 Task: Explore Airbnb accommodation in Tandalti, Sudan from 12th  December, 2023 to 15th December, 2023 for 3 adults.2 bedrooms having 3 beds and 1 bathroom. Property type can be flat. Look for 3 properties as per requirement.
Action: Mouse moved to (284, 130)
Screenshot: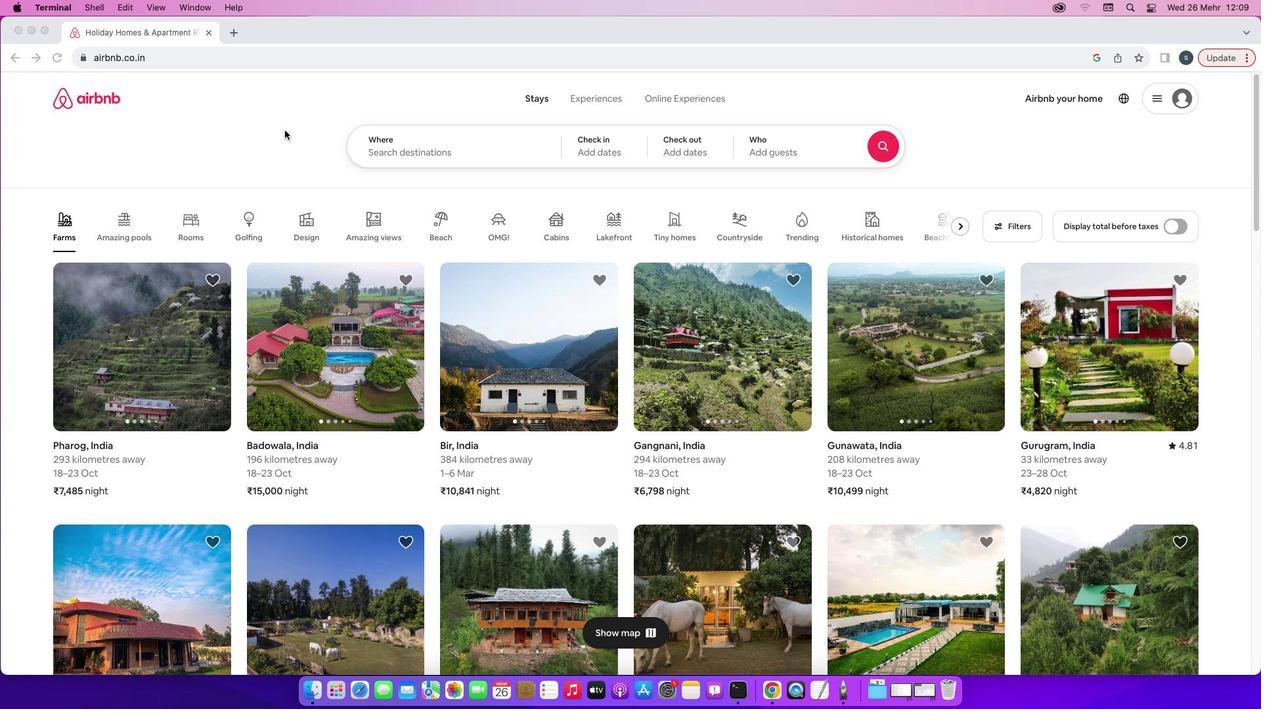 
Action: Mouse pressed left at (284, 130)
Screenshot: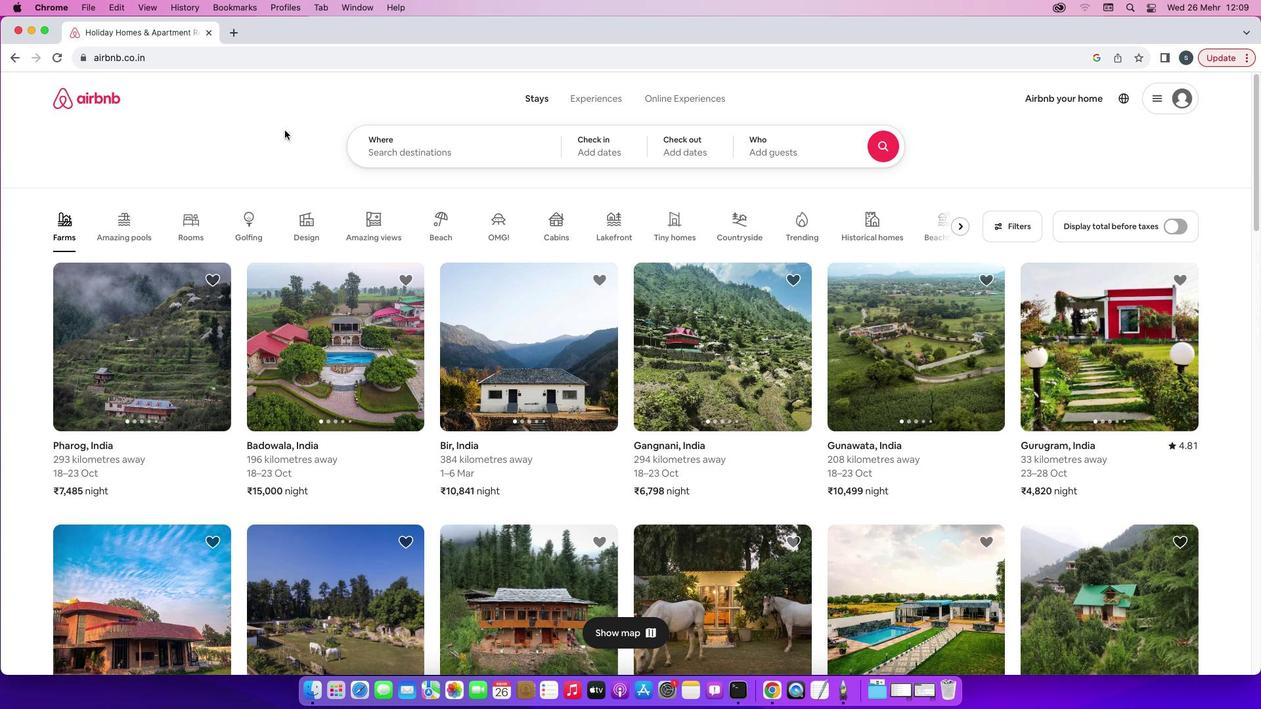 
Action: Mouse moved to (443, 143)
Screenshot: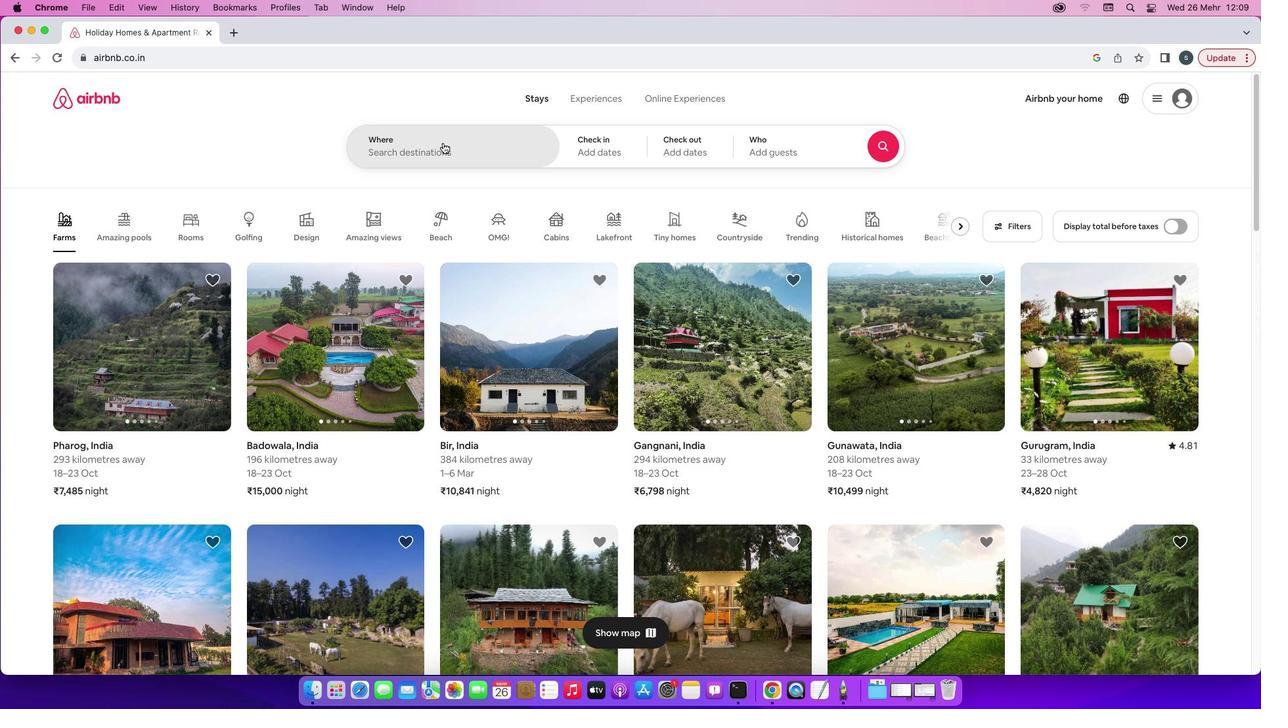 
Action: Mouse pressed left at (443, 143)
Screenshot: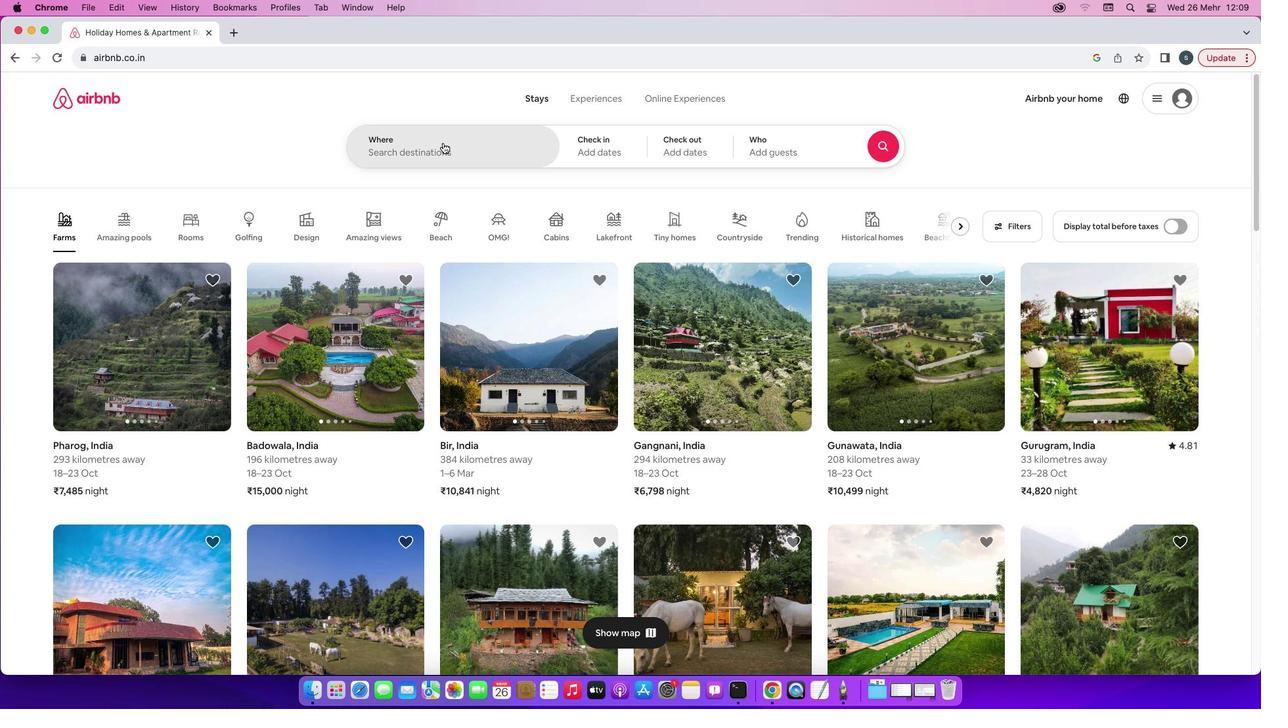 
Action: Key pressed 'T'Key.caps_lock'a''n''d''a''l''t''i'','Key.spaceKey.caps_lock'S'Key.caps_lock'u''d''a''n'
Screenshot: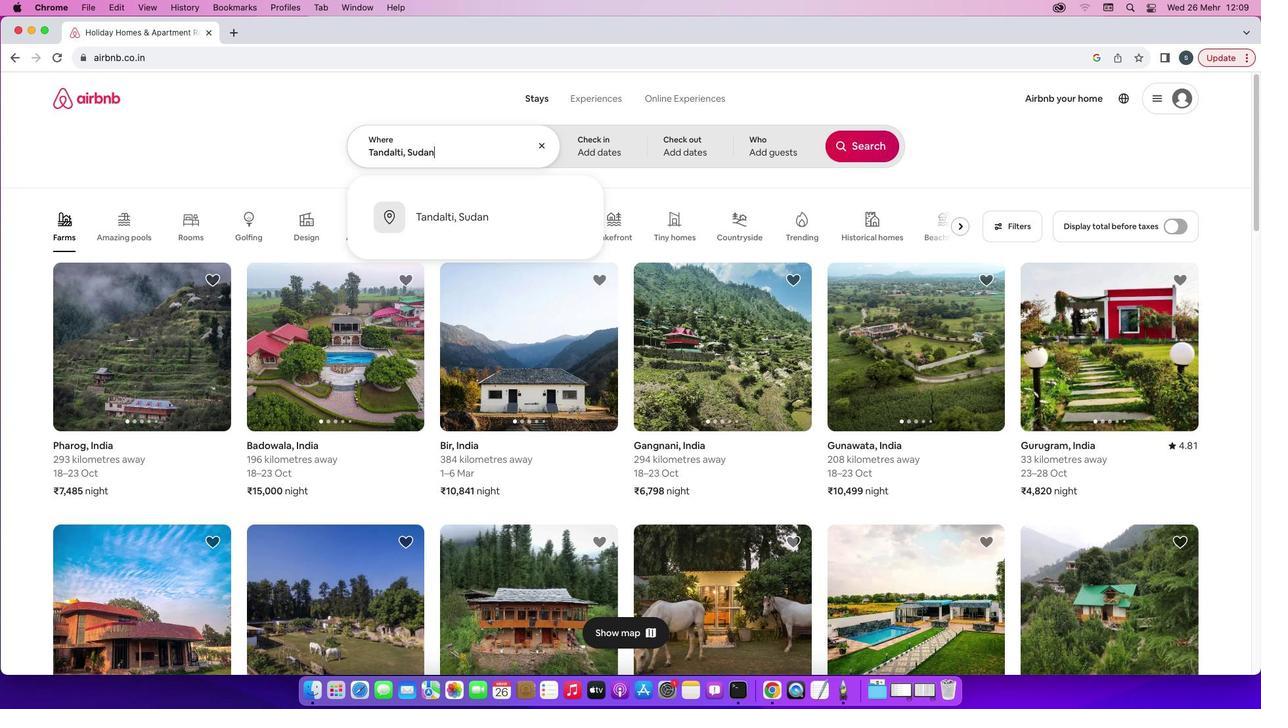 
Action: Mouse moved to (508, 213)
Screenshot: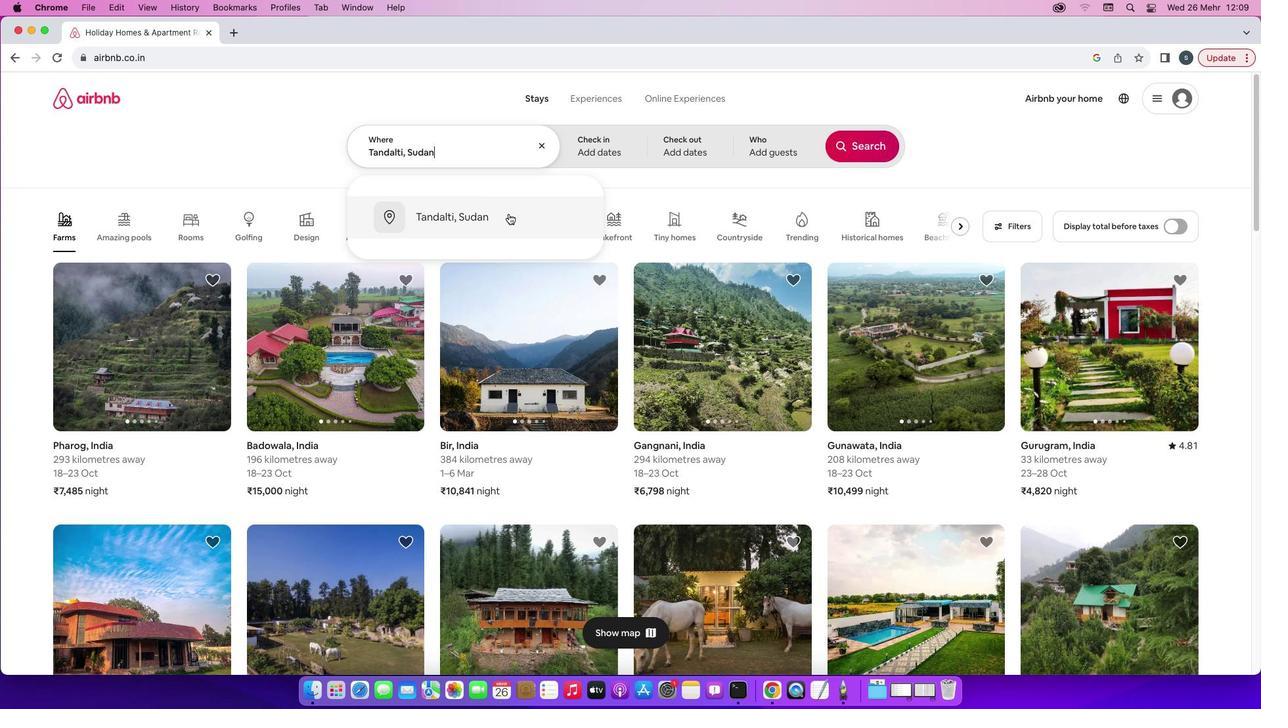 
Action: Mouse pressed left at (508, 213)
Screenshot: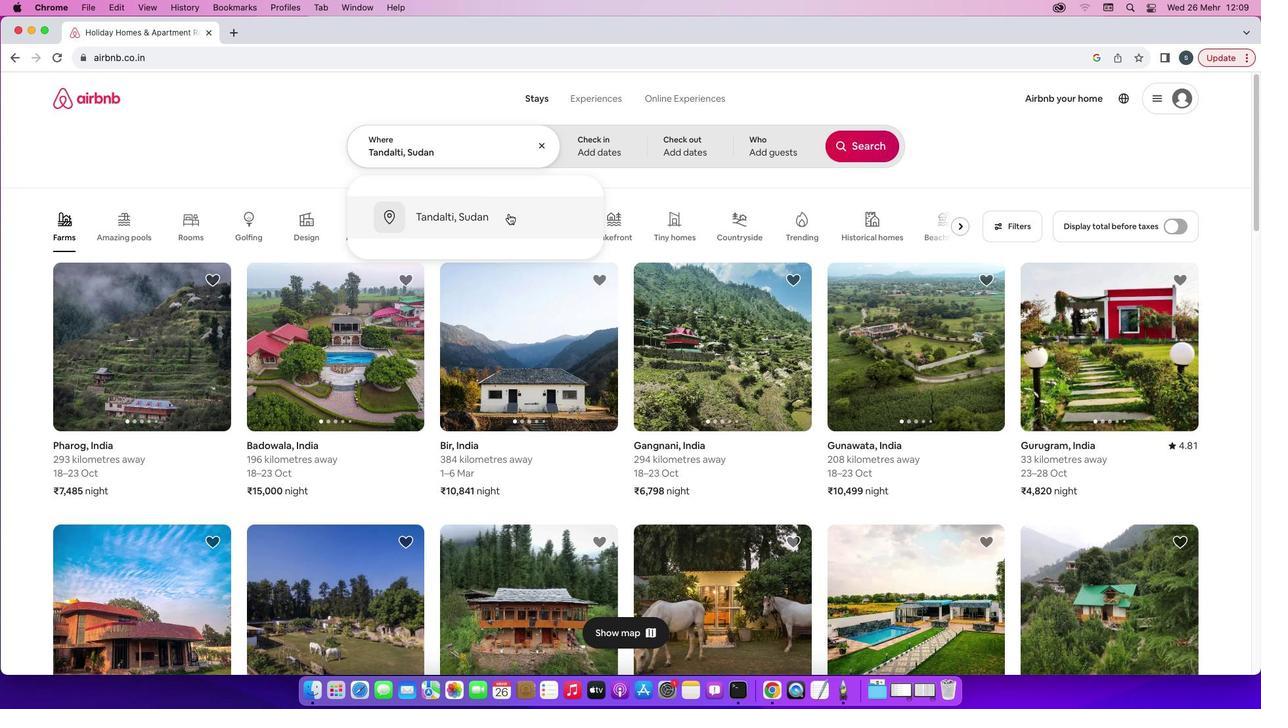 
Action: Mouse moved to (860, 255)
Screenshot: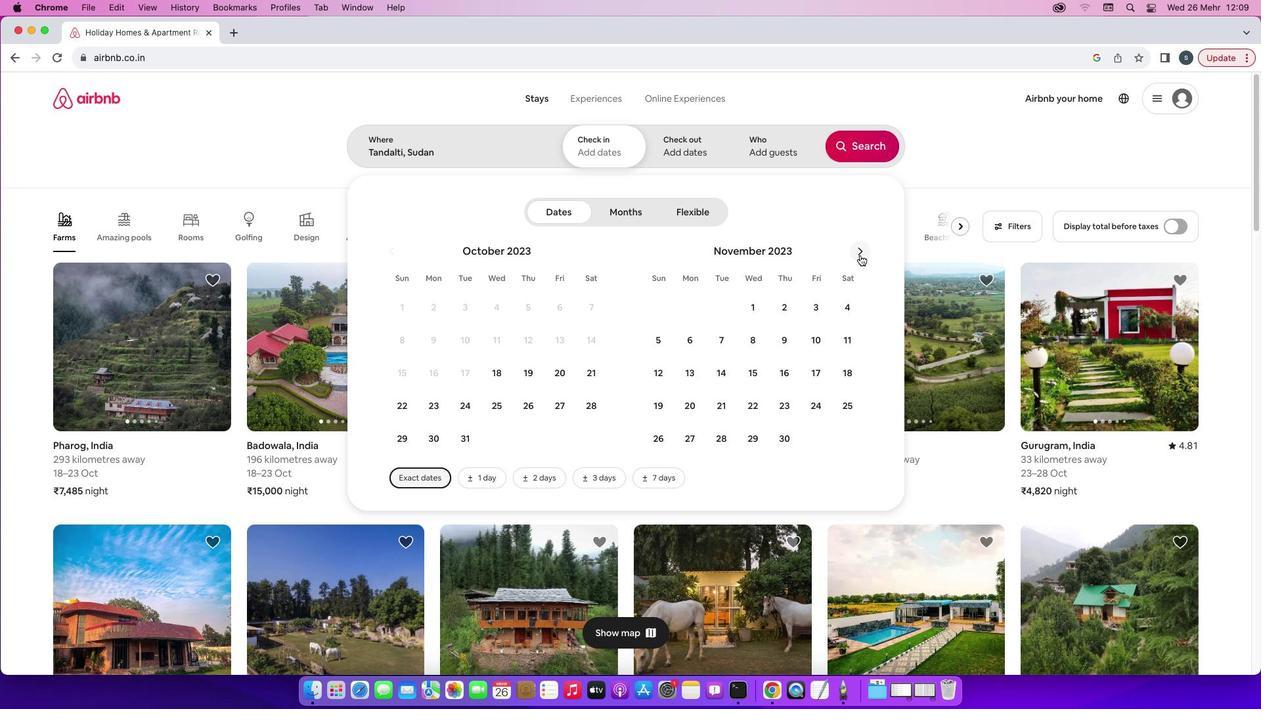 
Action: Mouse pressed left at (860, 255)
Screenshot: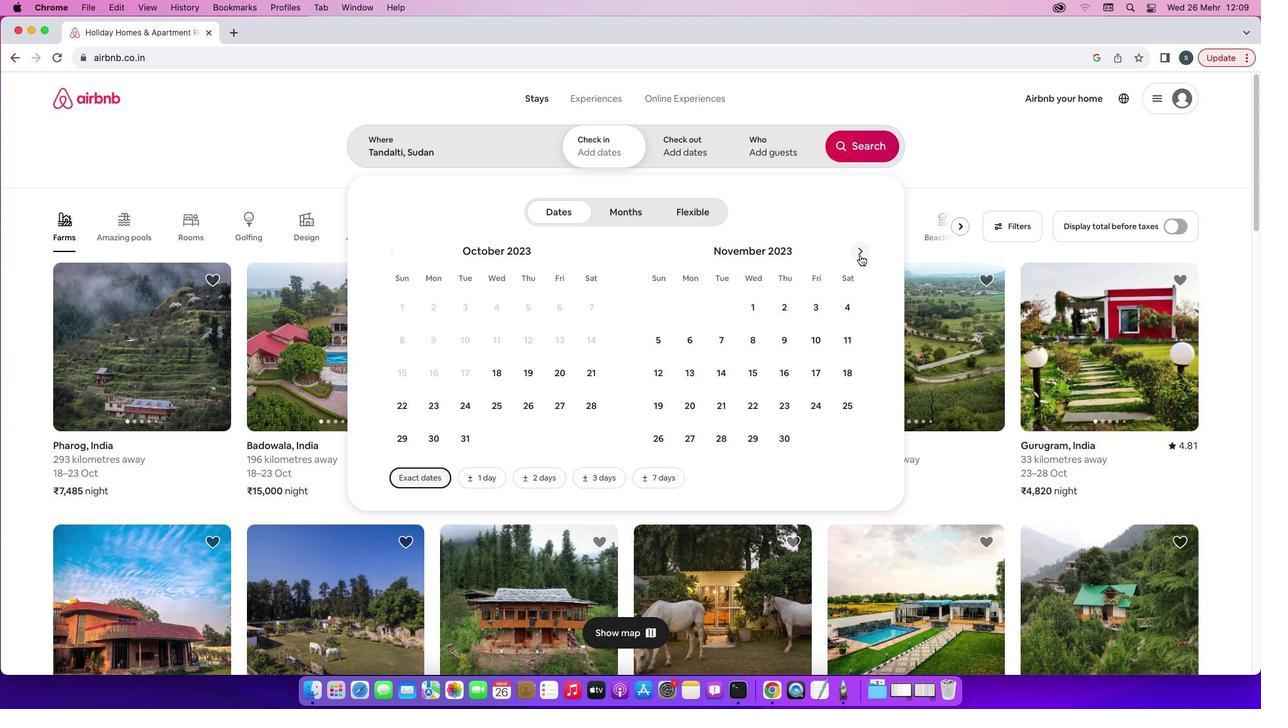 
Action: Mouse moved to (728, 376)
Screenshot: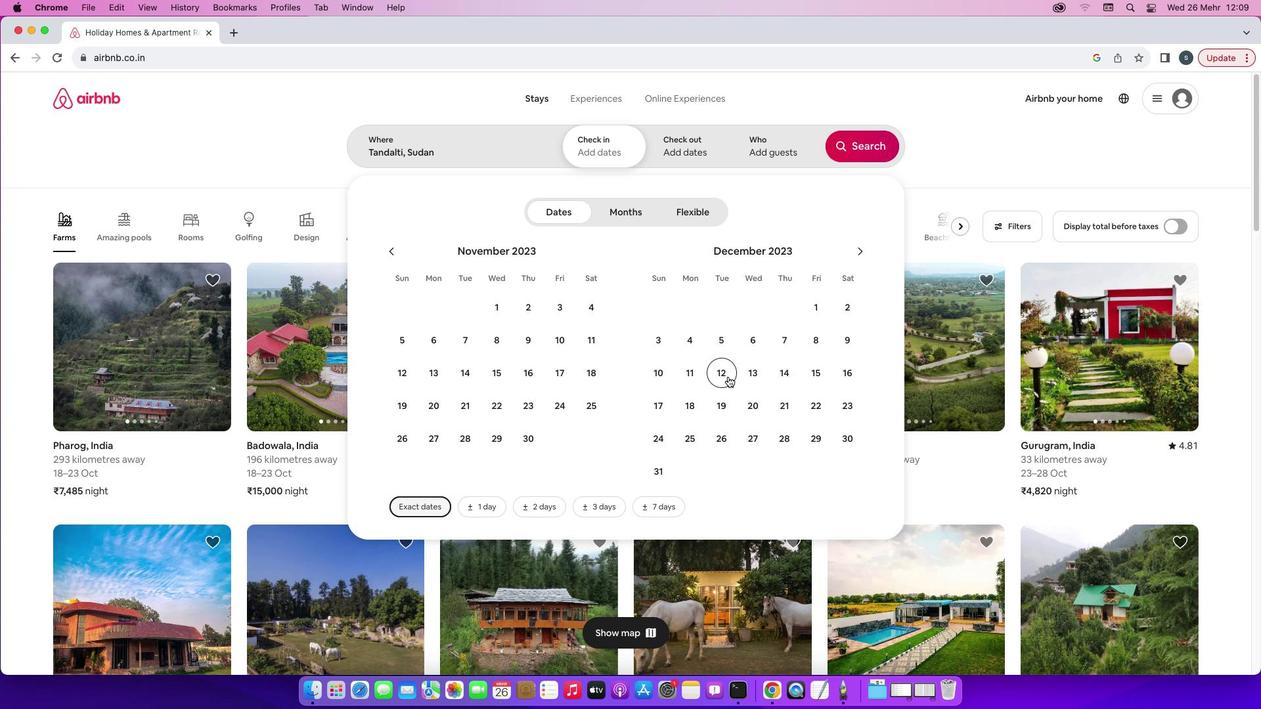 
Action: Mouse pressed left at (728, 376)
Screenshot: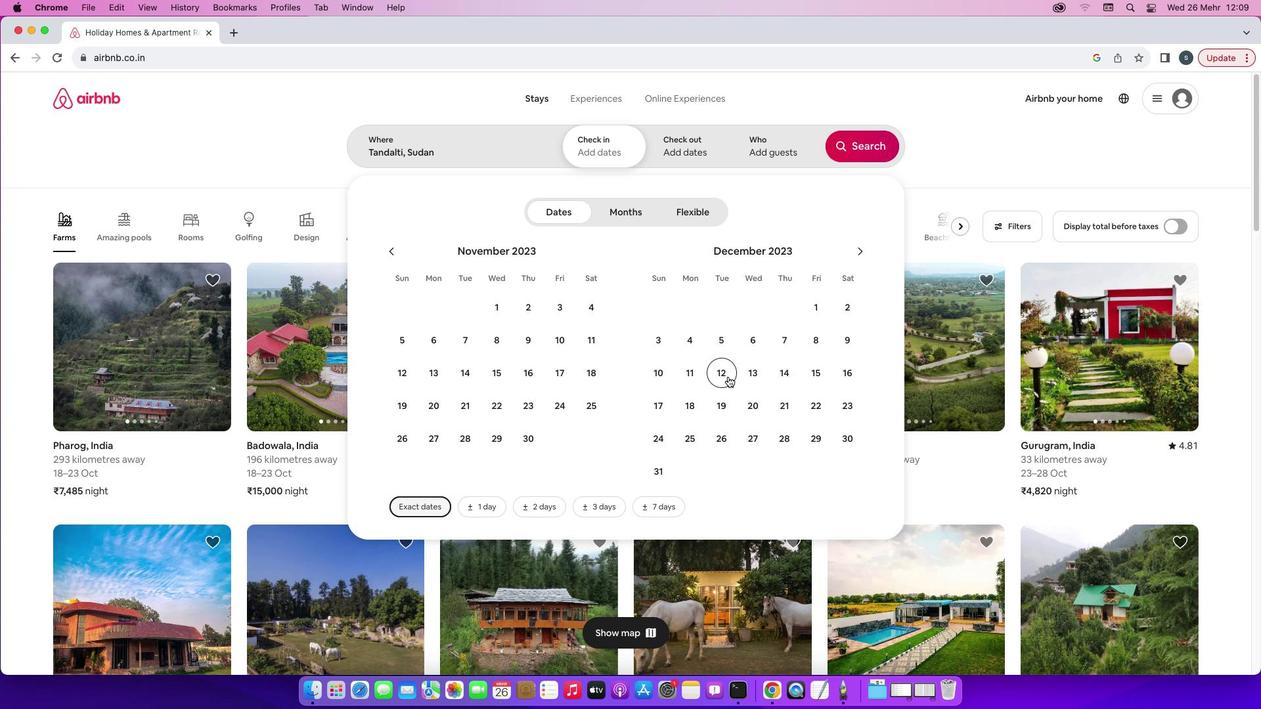
Action: Mouse moved to (818, 368)
Screenshot: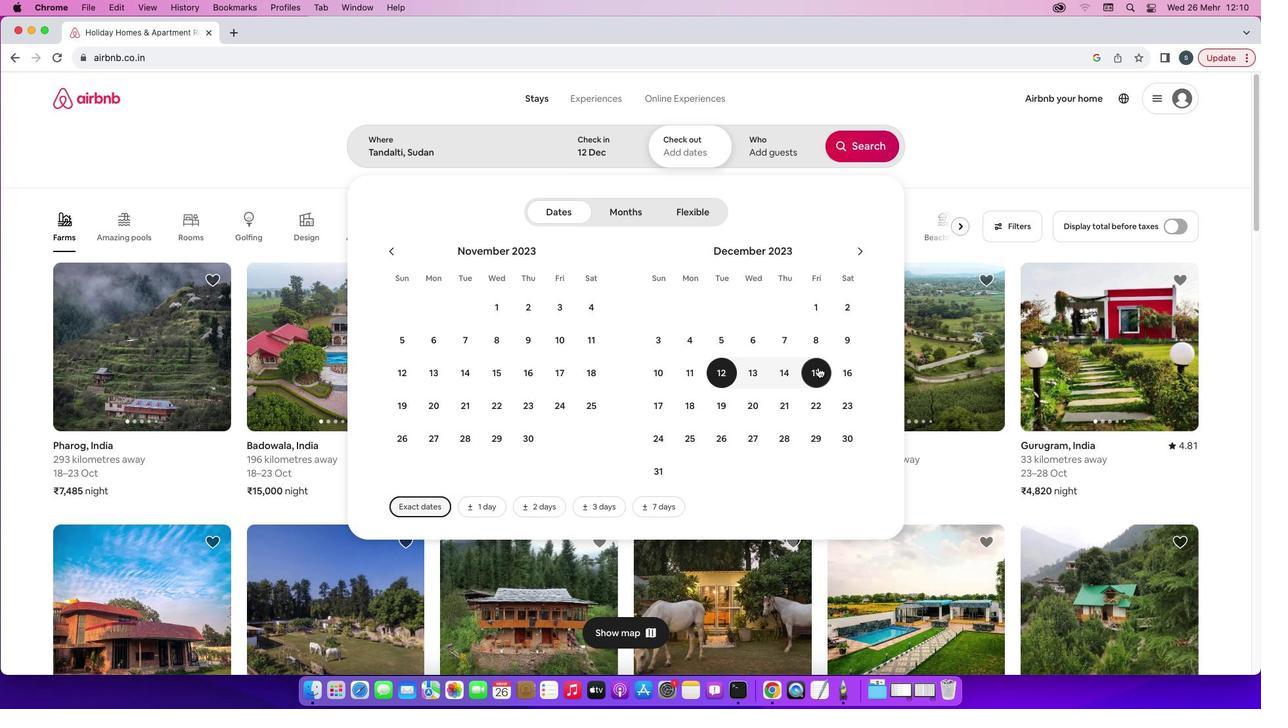 
Action: Mouse pressed left at (818, 368)
Screenshot: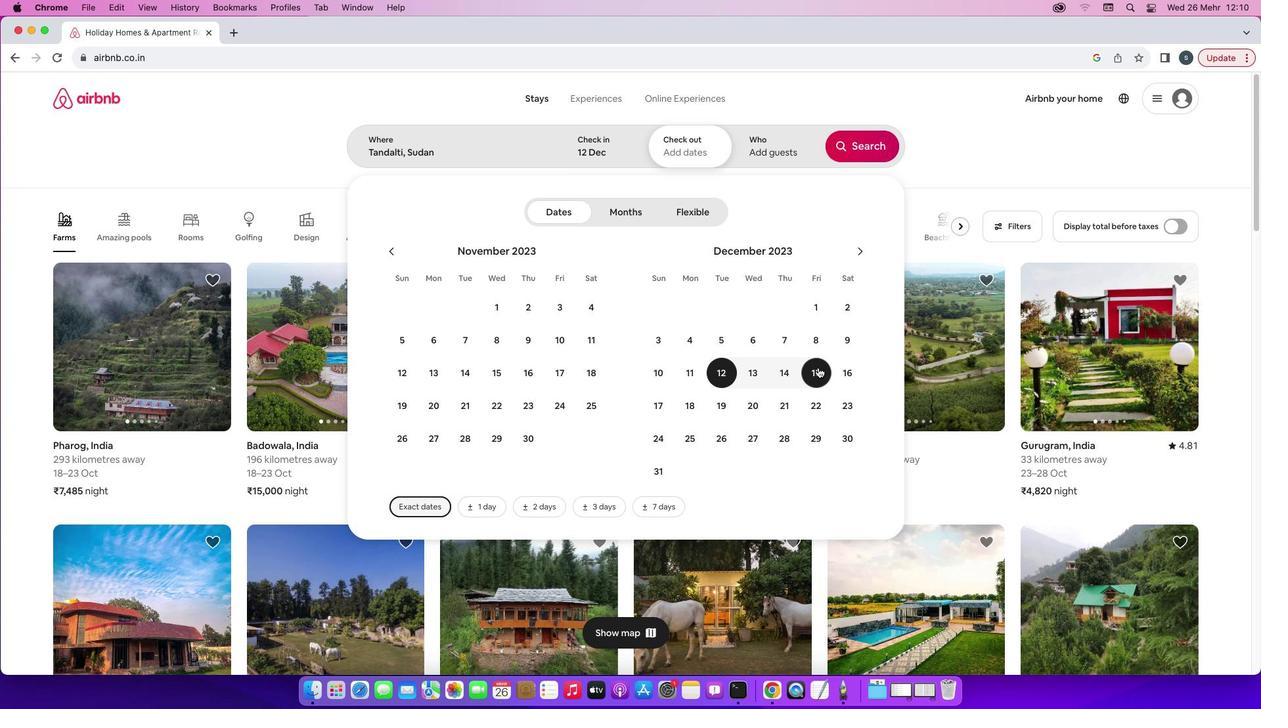 
Action: Mouse moved to (775, 158)
Screenshot: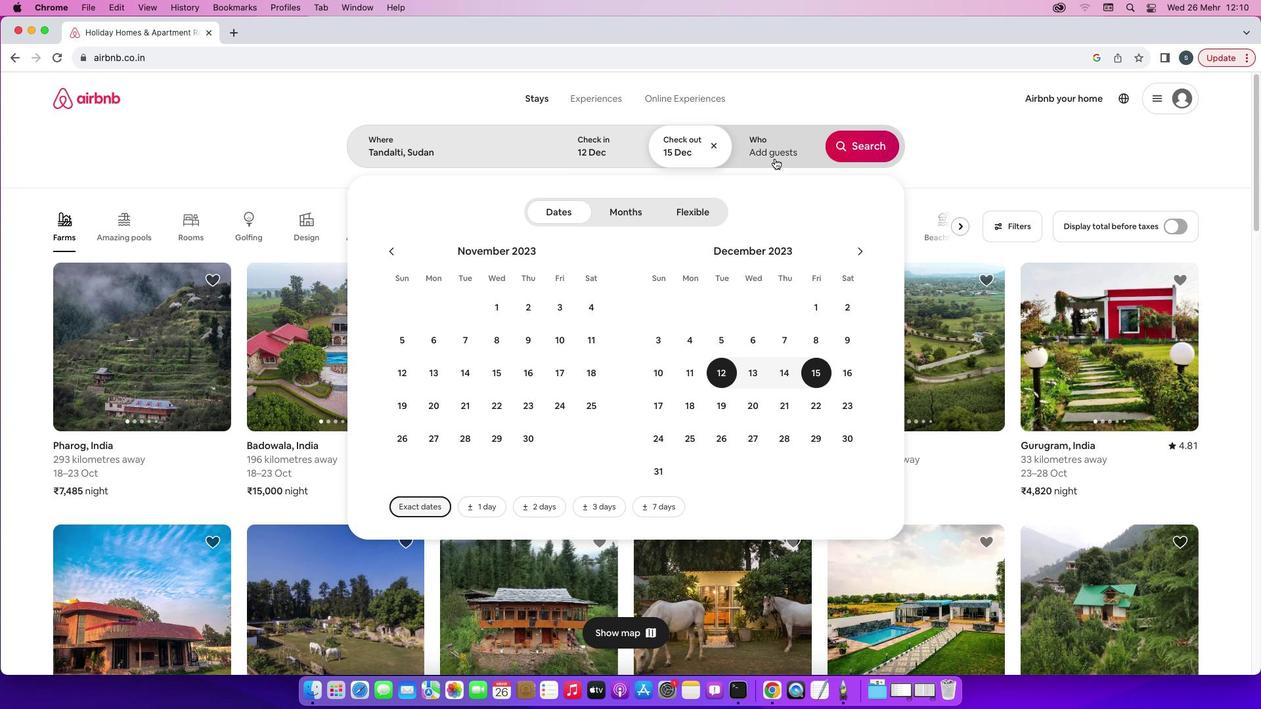 
Action: Mouse pressed left at (775, 158)
Screenshot: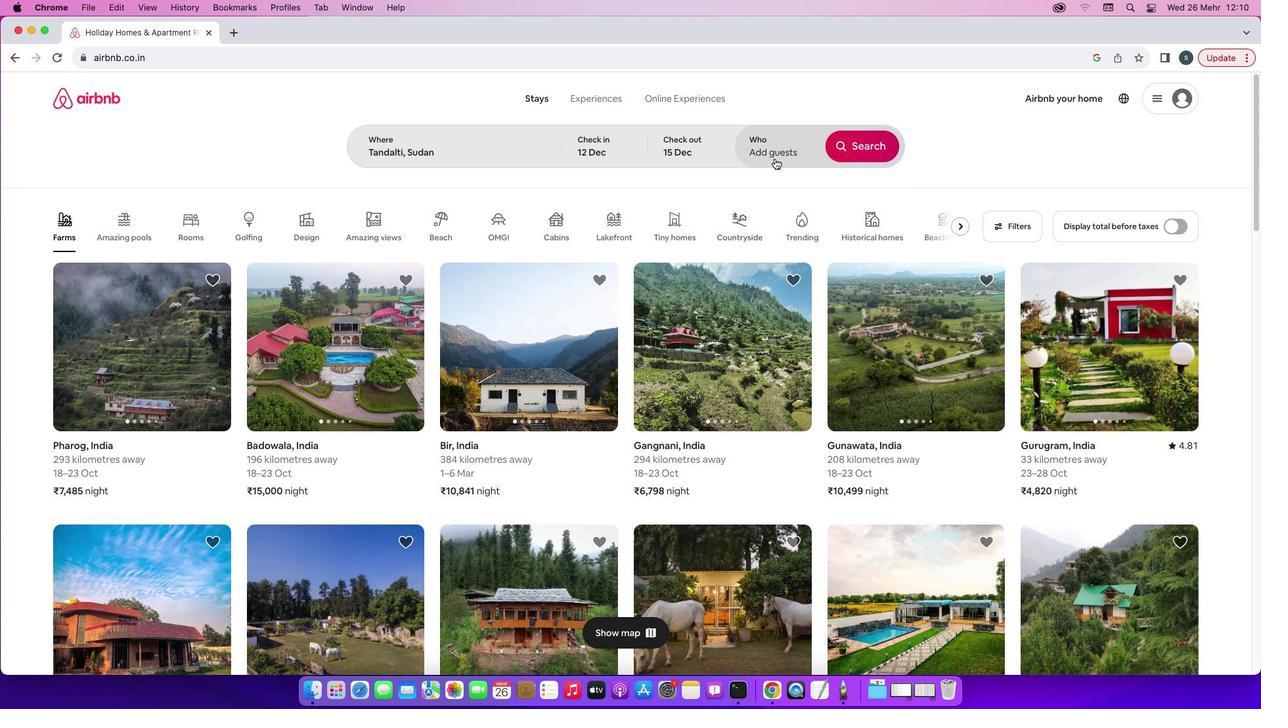 
Action: Mouse moved to (868, 216)
Screenshot: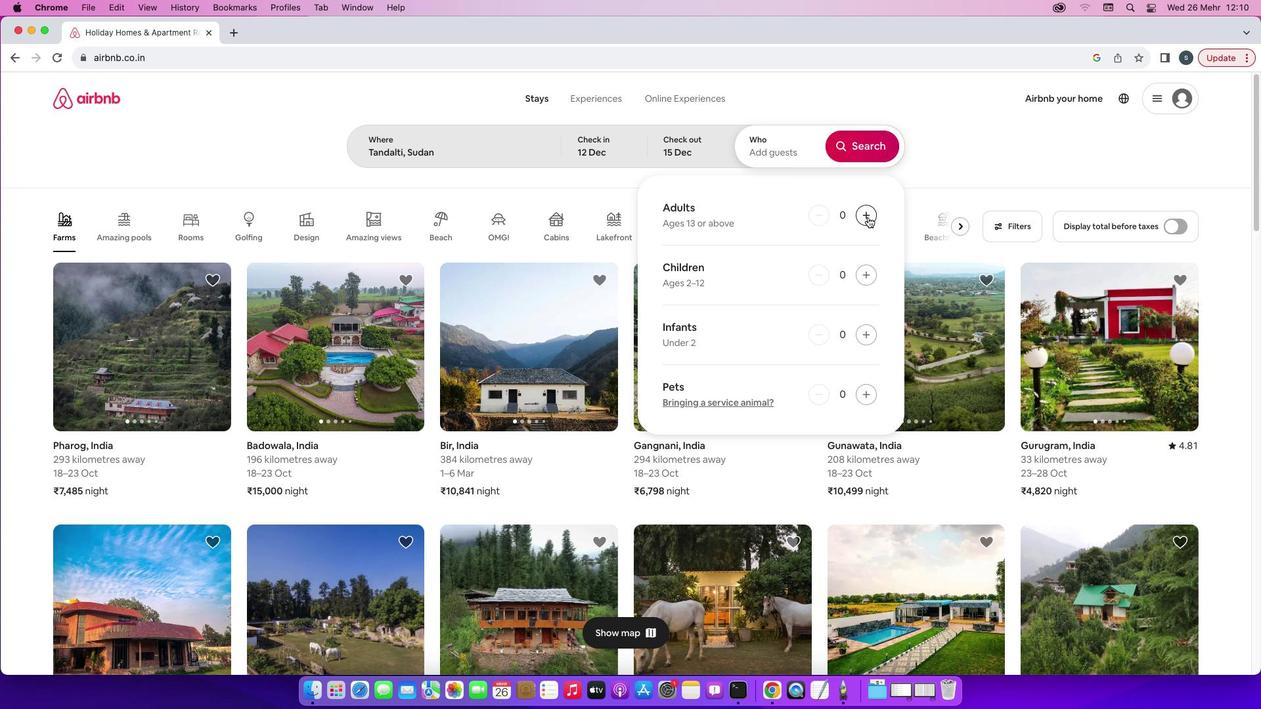 
Action: Mouse pressed left at (868, 216)
Screenshot: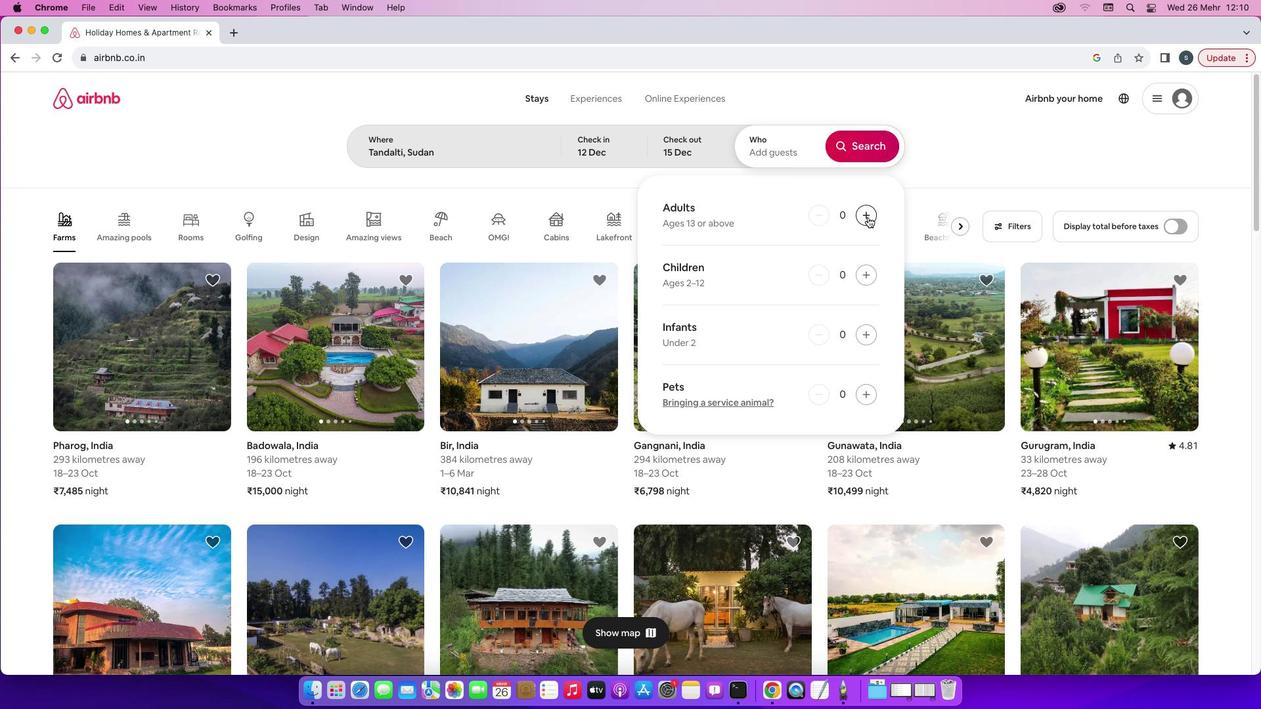 
Action: Mouse pressed left at (868, 216)
Screenshot: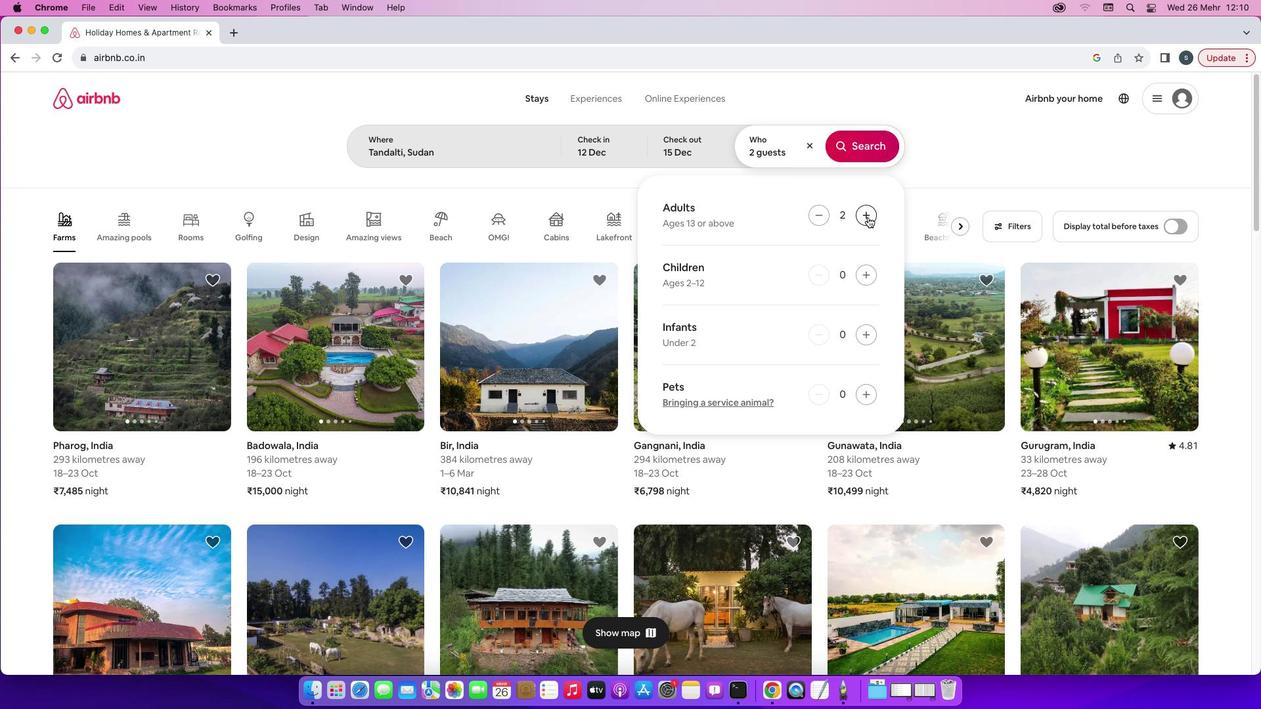 
Action: Mouse pressed left at (868, 216)
Screenshot: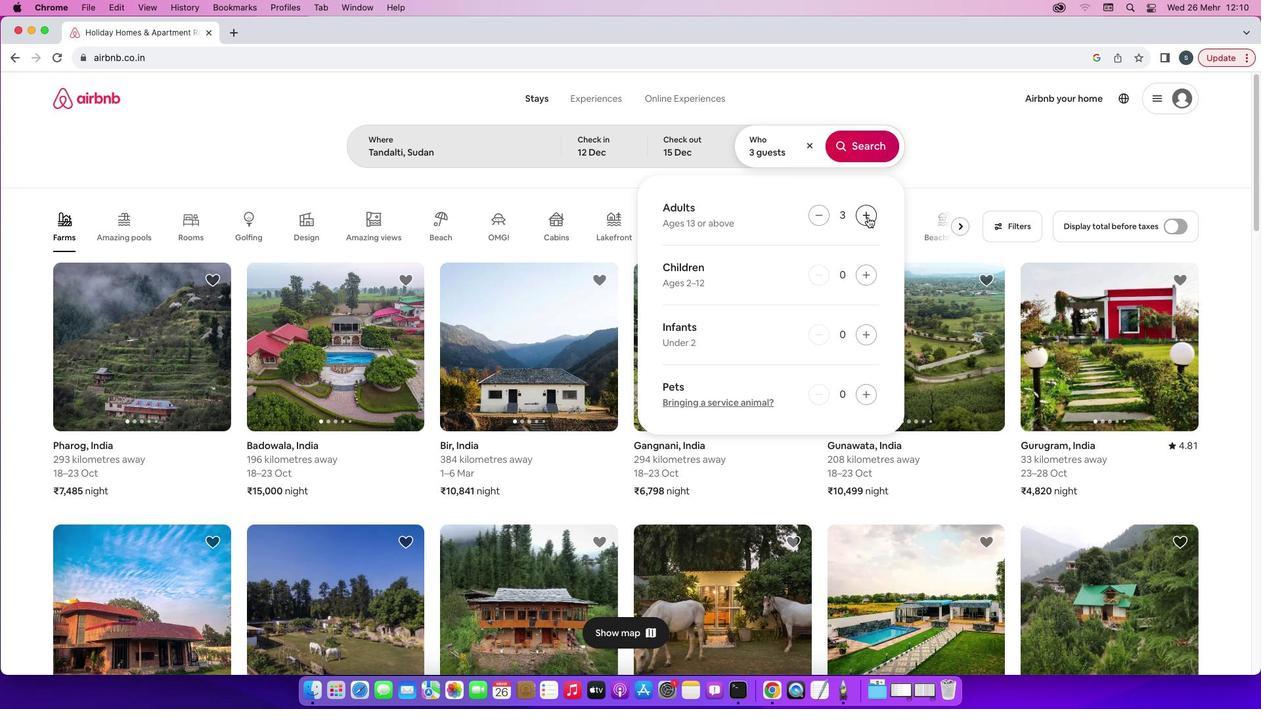 
Action: Mouse moved to (860, 154)
Screenshot: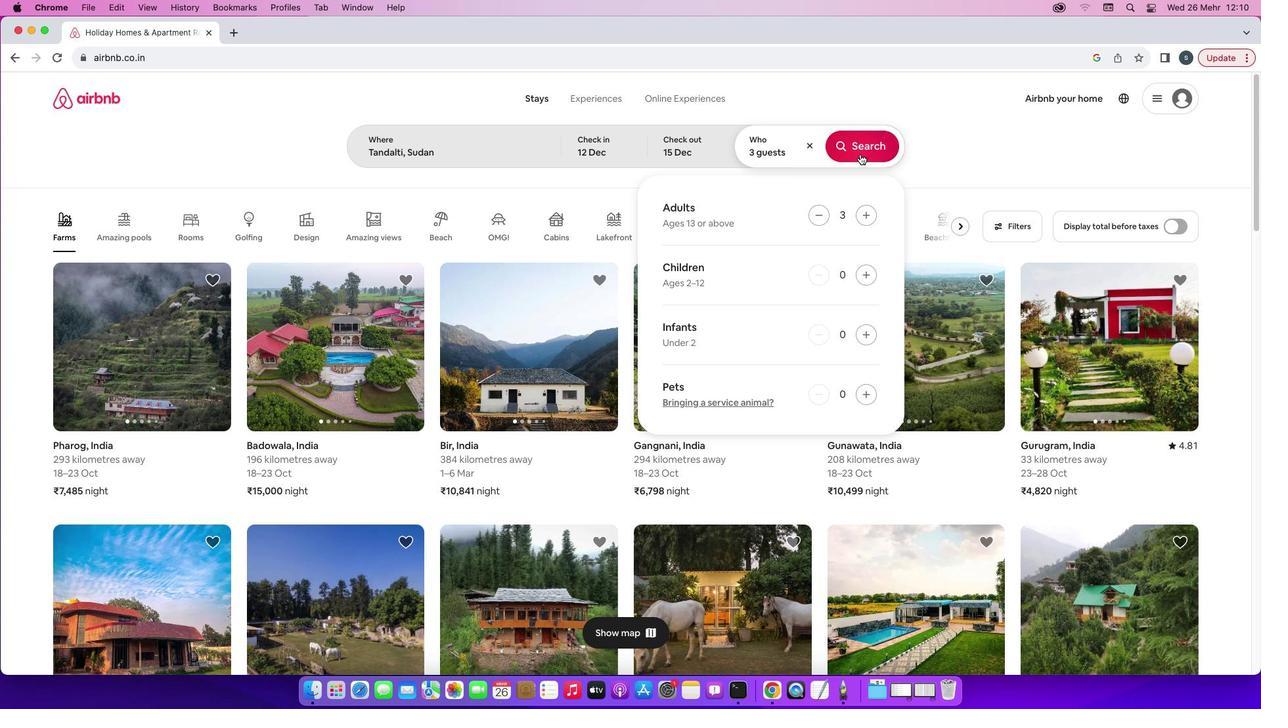 
Action: Mouse pressed left at (860, 154)
Screenshot: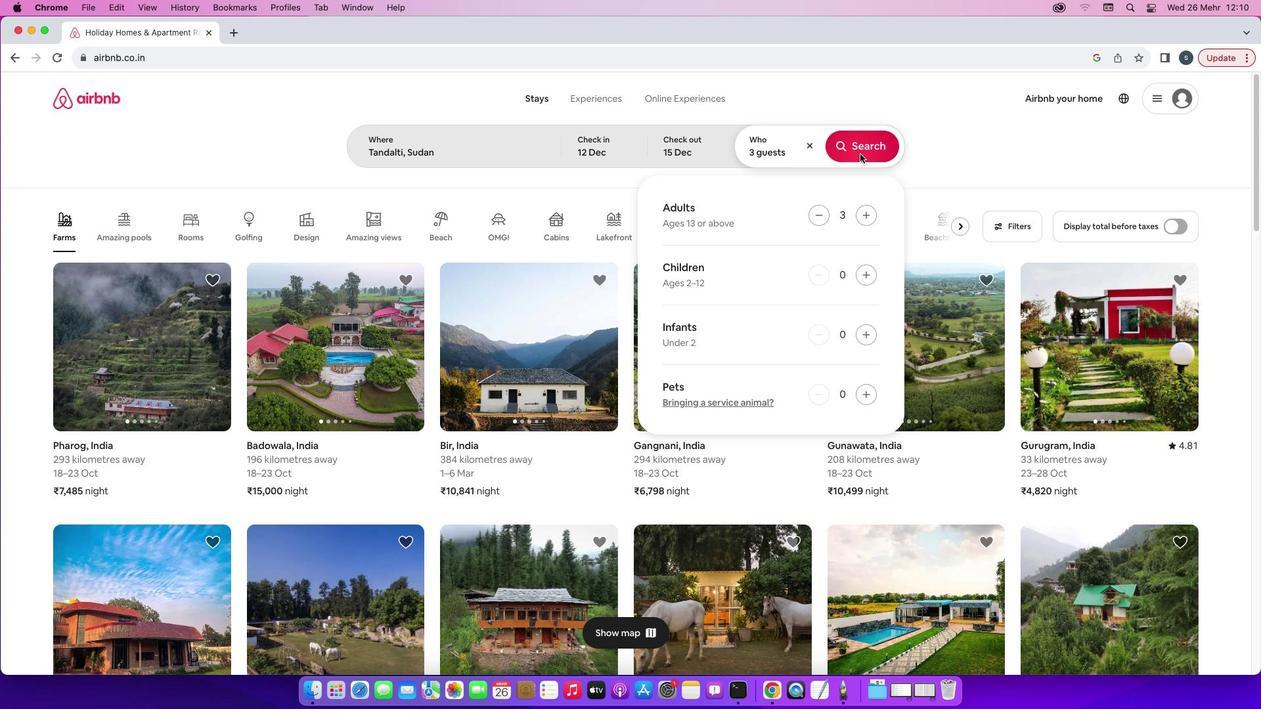
Action: Mouse moved to (1050, 151)
Screenshot: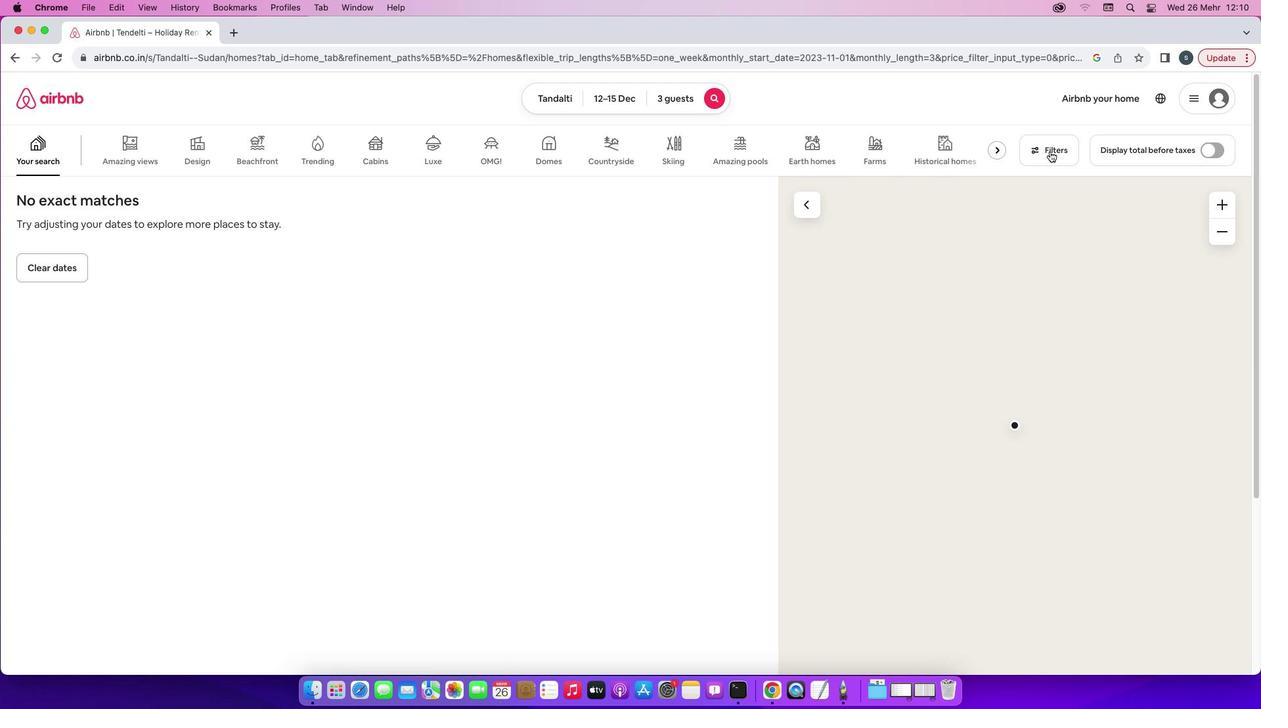 
Action: Mouse pressed left at (1050, 151)
Screenshot: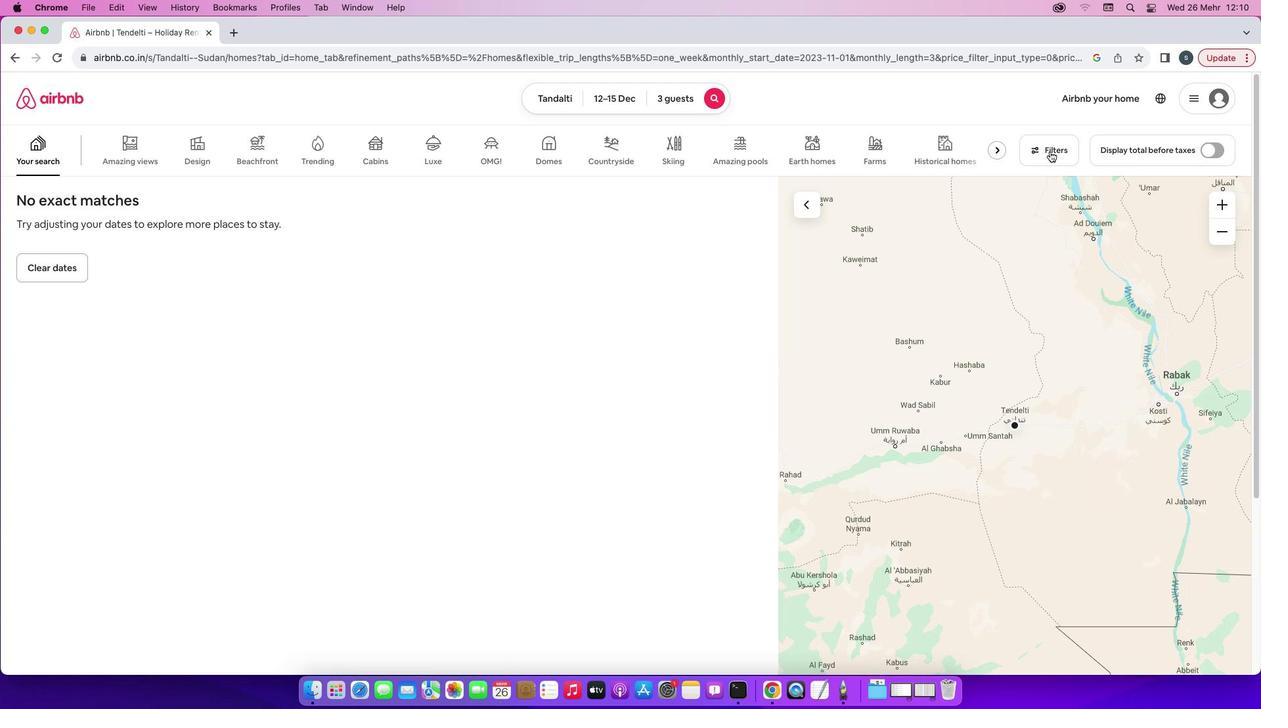 
Action: Mouse moved to (572, 402)
Screenshot: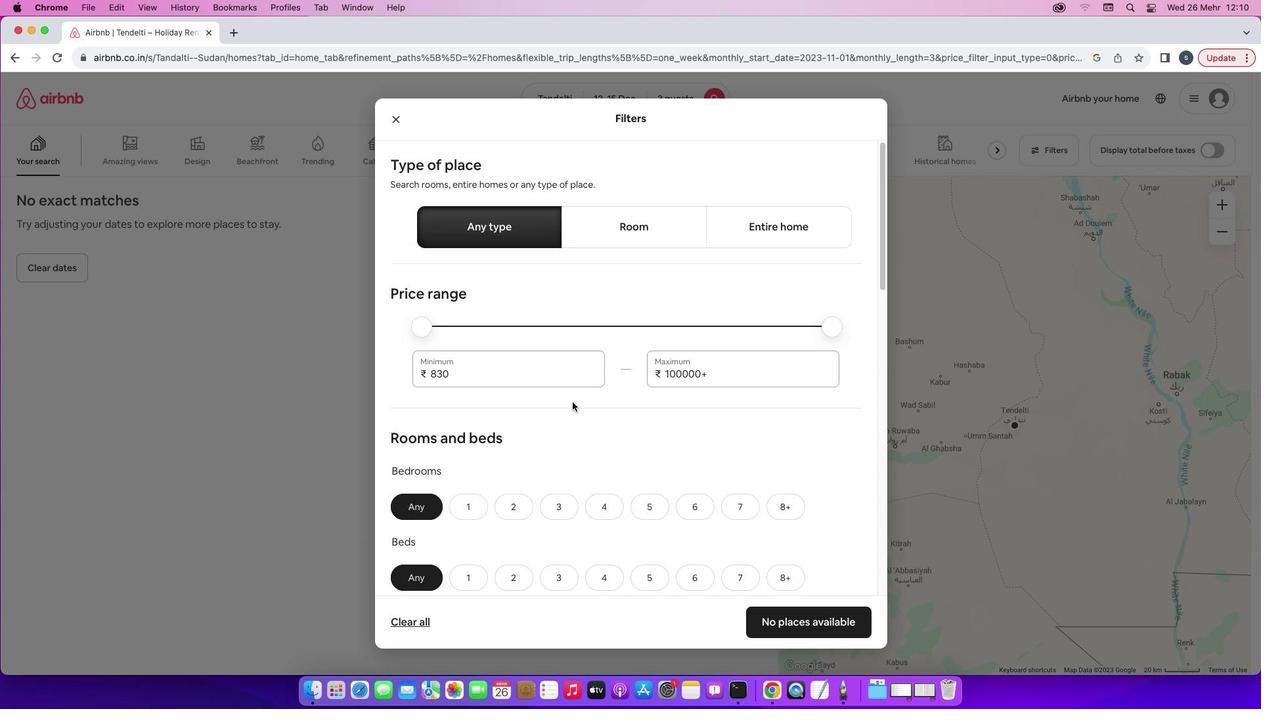 
Action: Mouse scrolled (572, 402) with delta (0, 0)
Screenshot: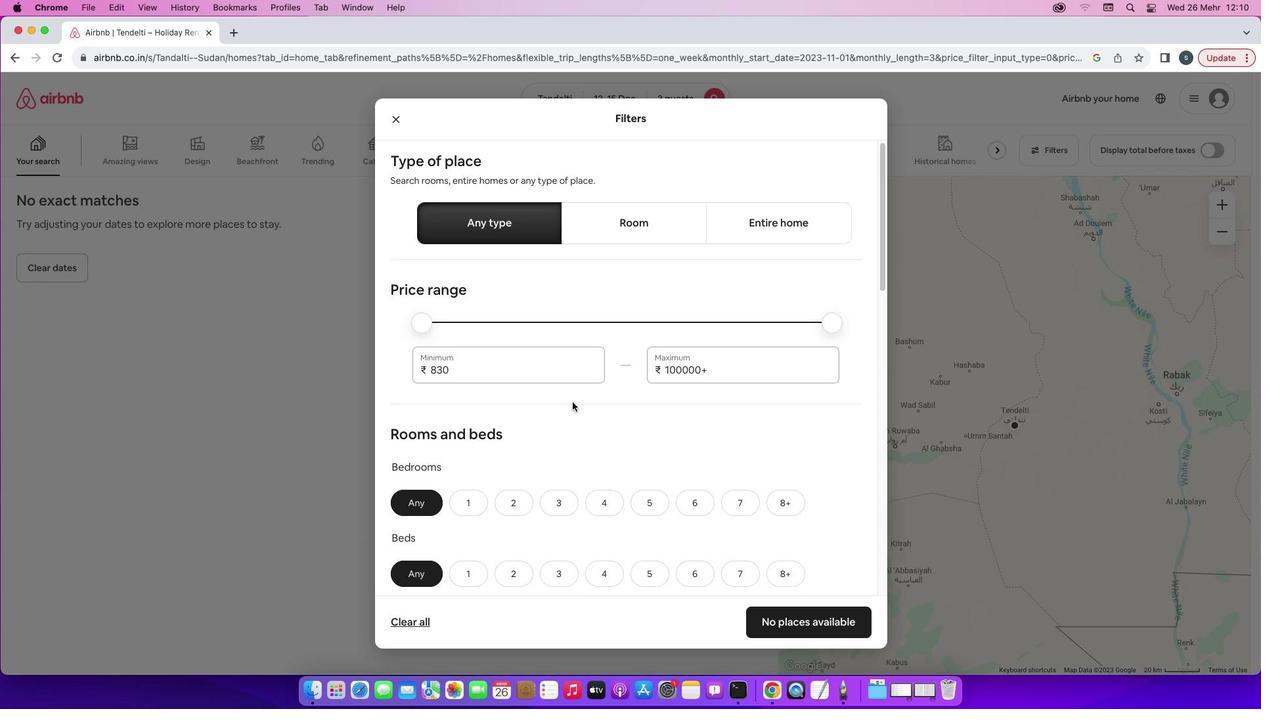 
Action: Mouse scrolled (572, 402) with delta (0, 0)
Screenshot: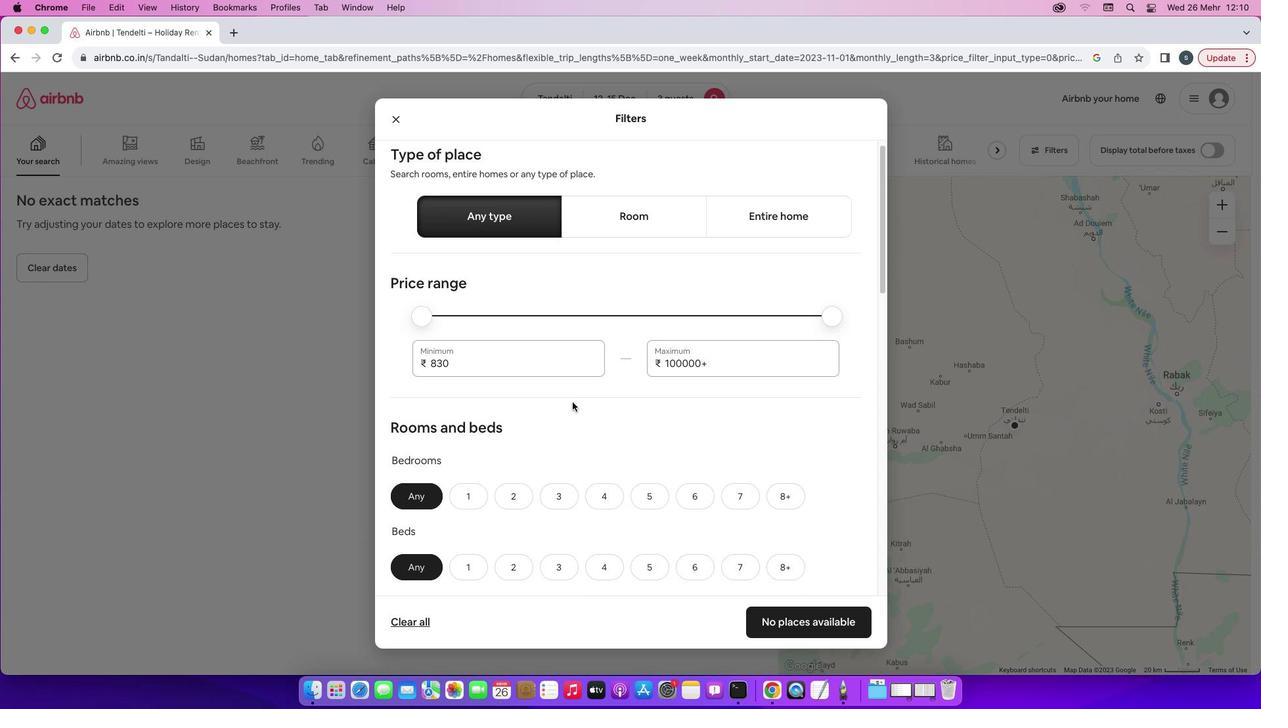 
Action: Mouse scrolled (572, 402) with delta (0, -1)
Screenshot: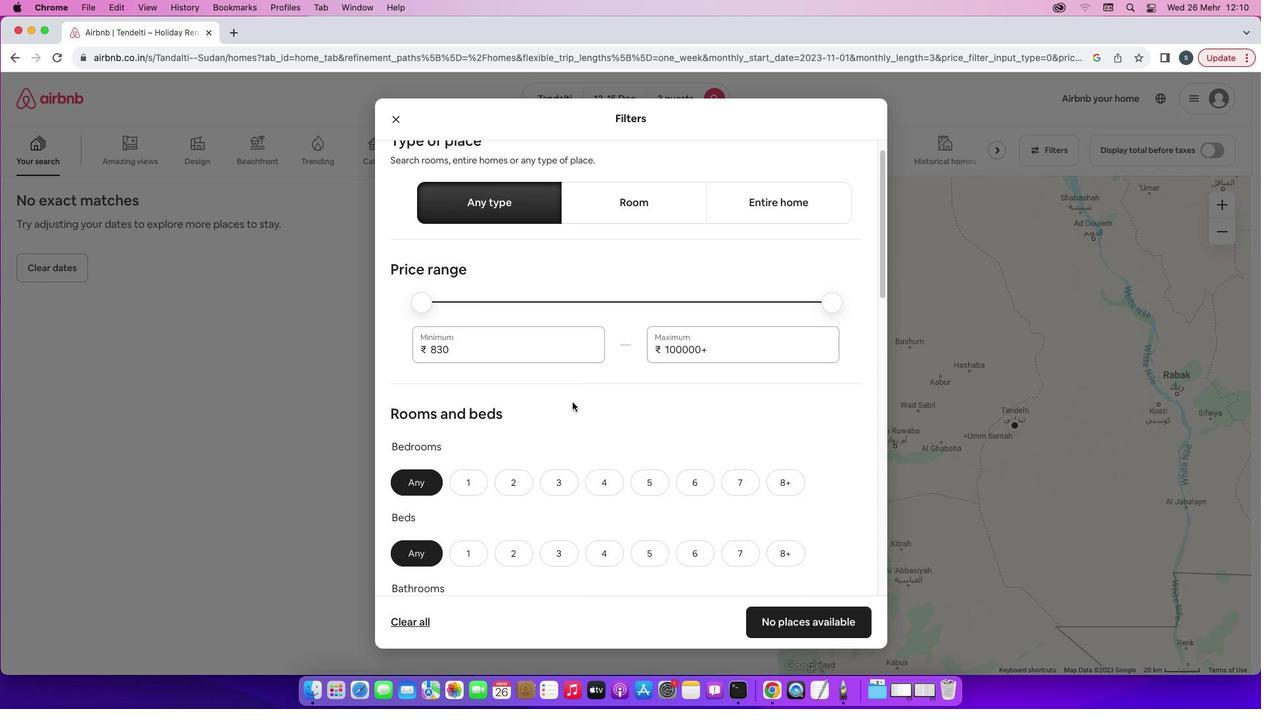 
Action: Mouse scrolled (572, 402) with delta (0, 0)
Screenshot: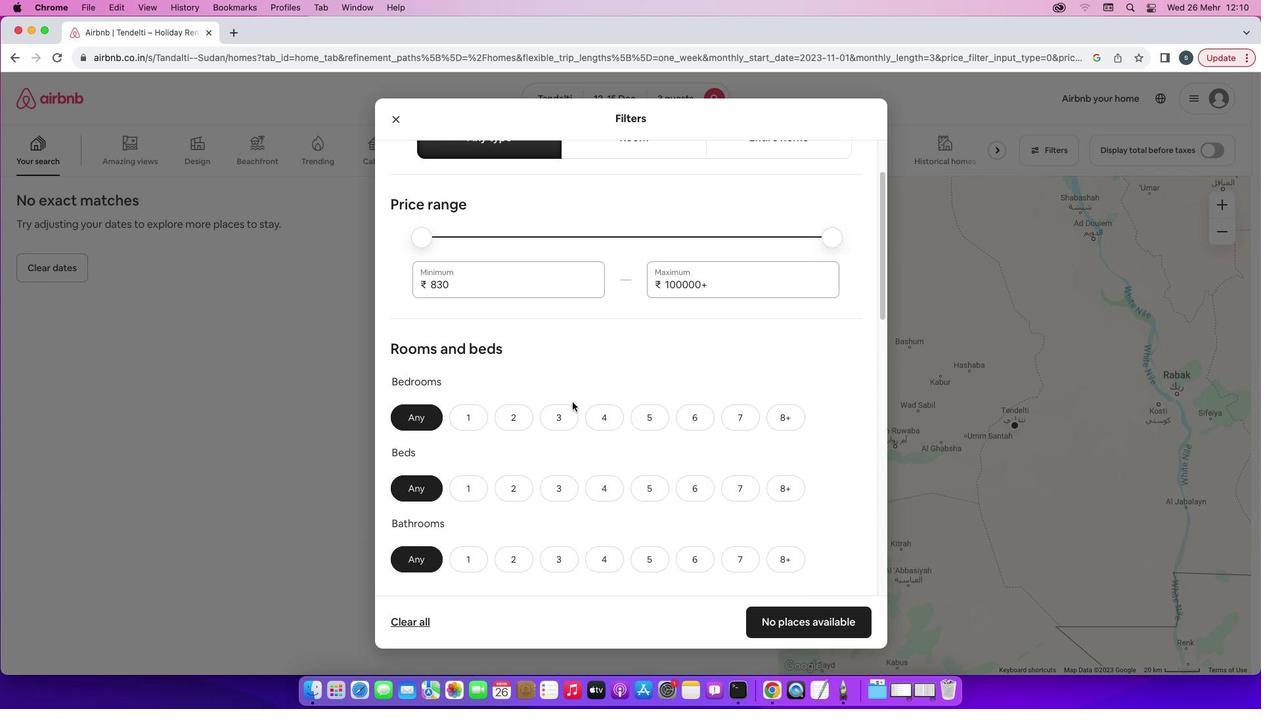 
Action: Mouse scrolled (572, 402) with delta (0, 0)
Screenshot: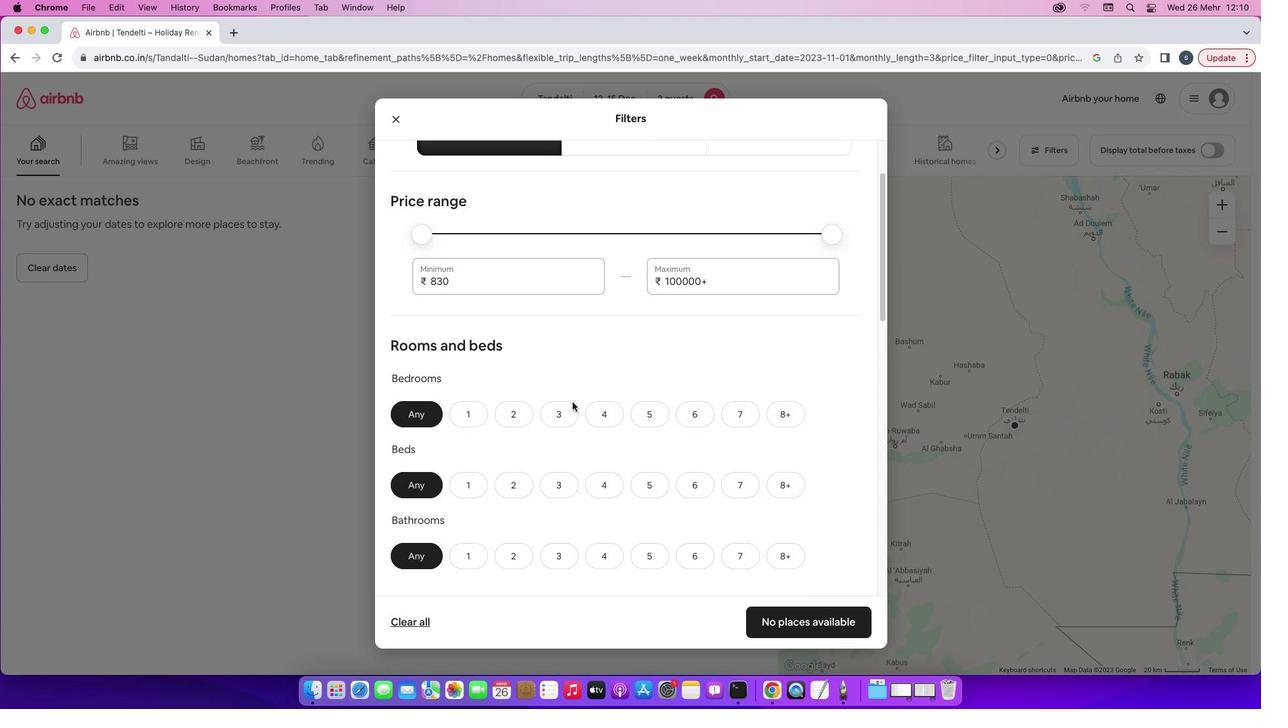 
Action: Mouse scrolled (572, 402) with delta (0, 0)
Screenshot: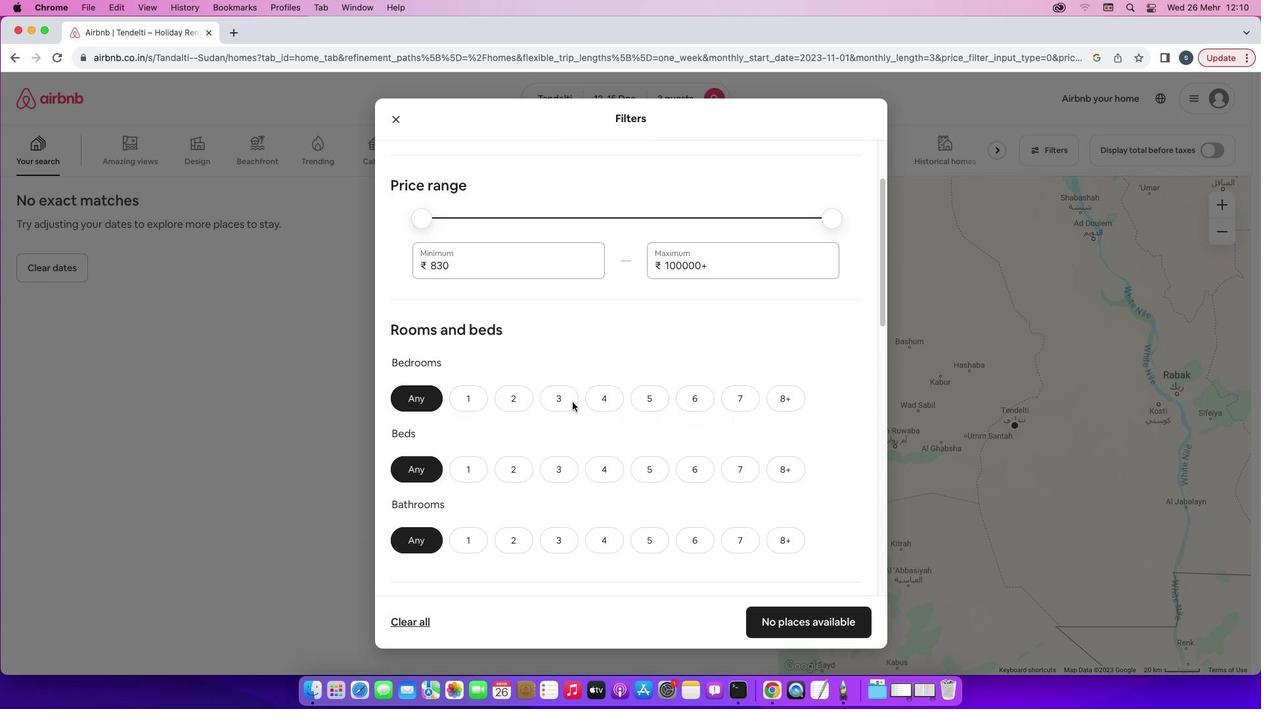 
Action: Mouse scrolled (572, 402) with delta (0, 0)
Screenshot: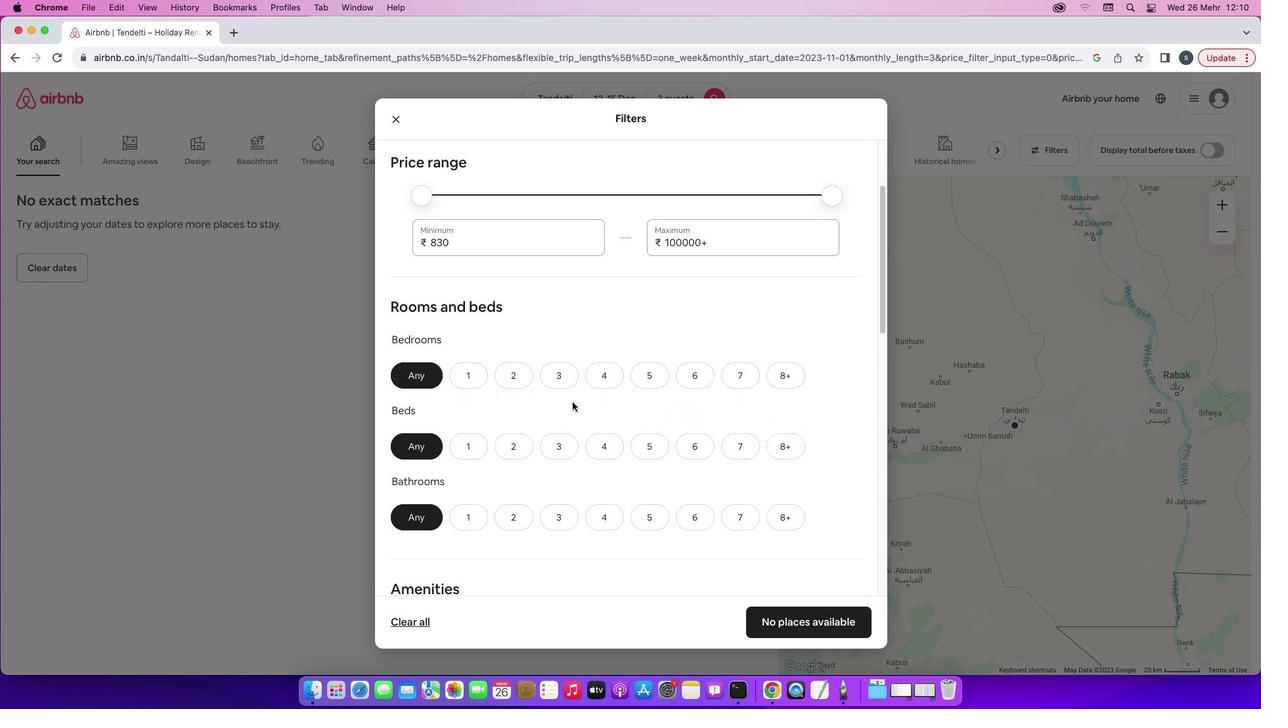 
Action: Mouse scrolled (572, 402) with delta (0, 0)
Screenshot: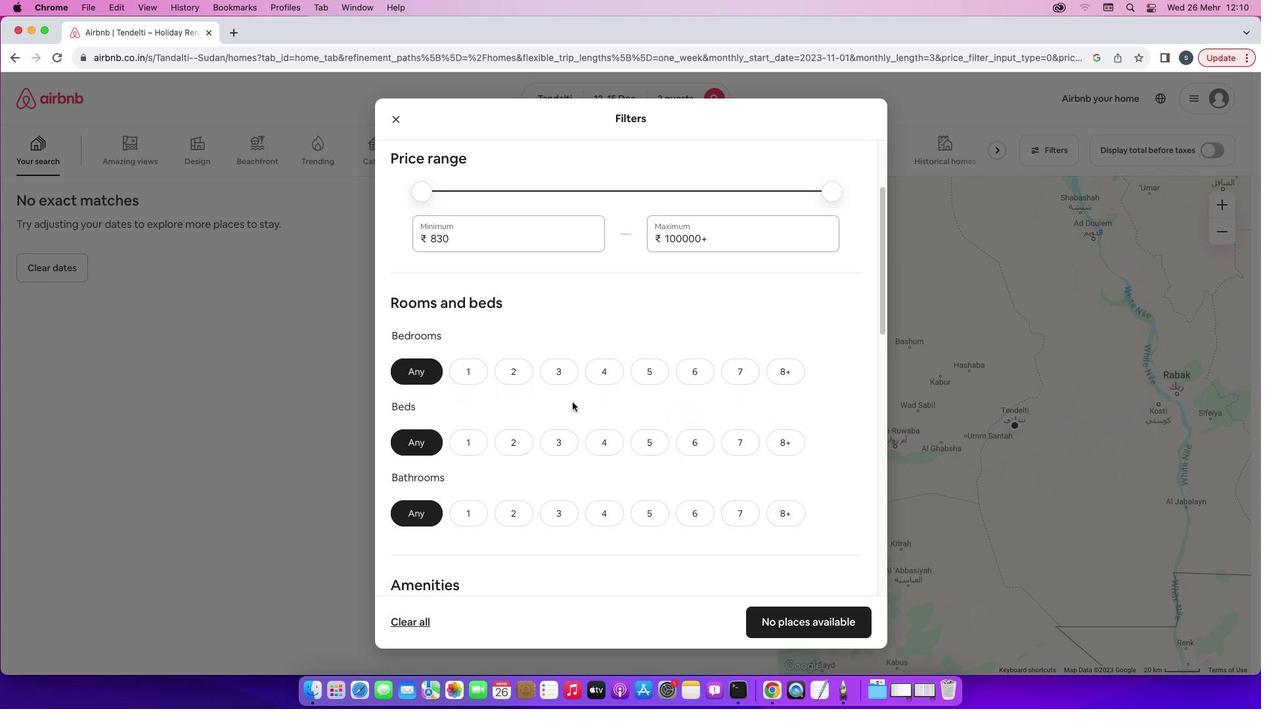 
Action: Mouse scrolled (572, 402) with delta (0, 0)
Screenshot: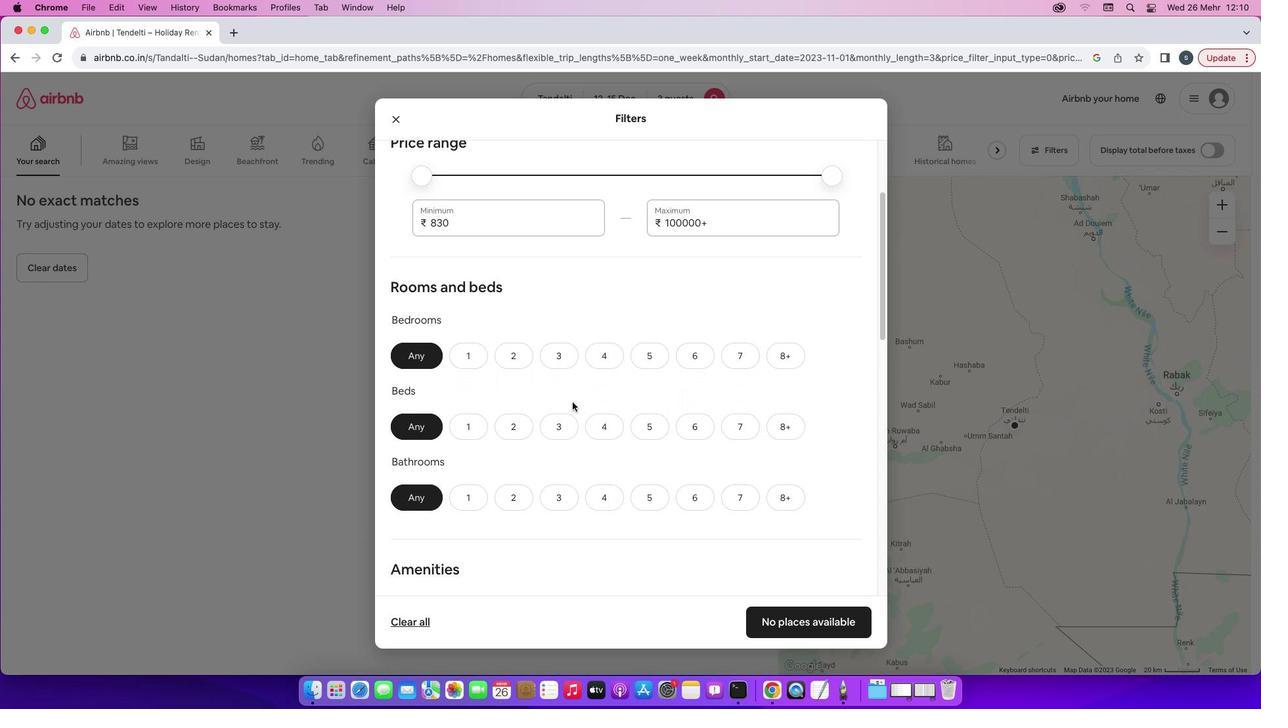 
Action: Mouse scrolled (572, 402) with delta (0, 0)
Screenshot: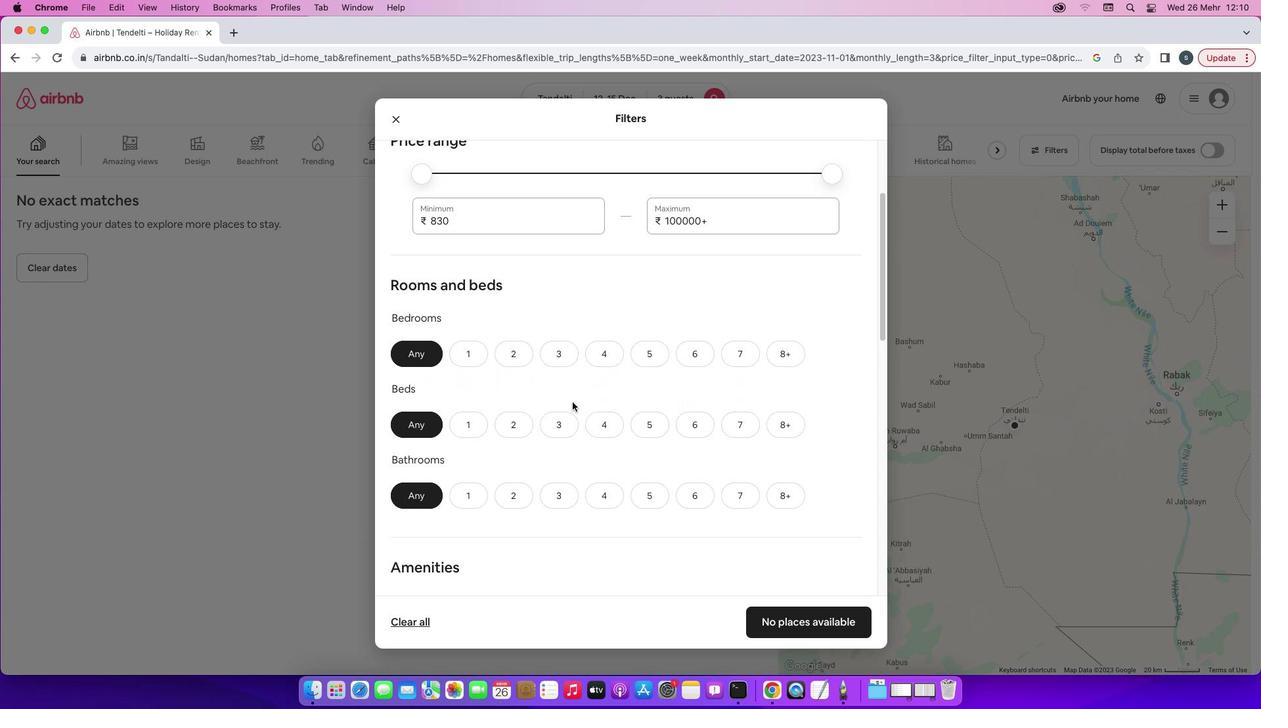 
Action: Mouse moved to (509, 351)
Screenshot: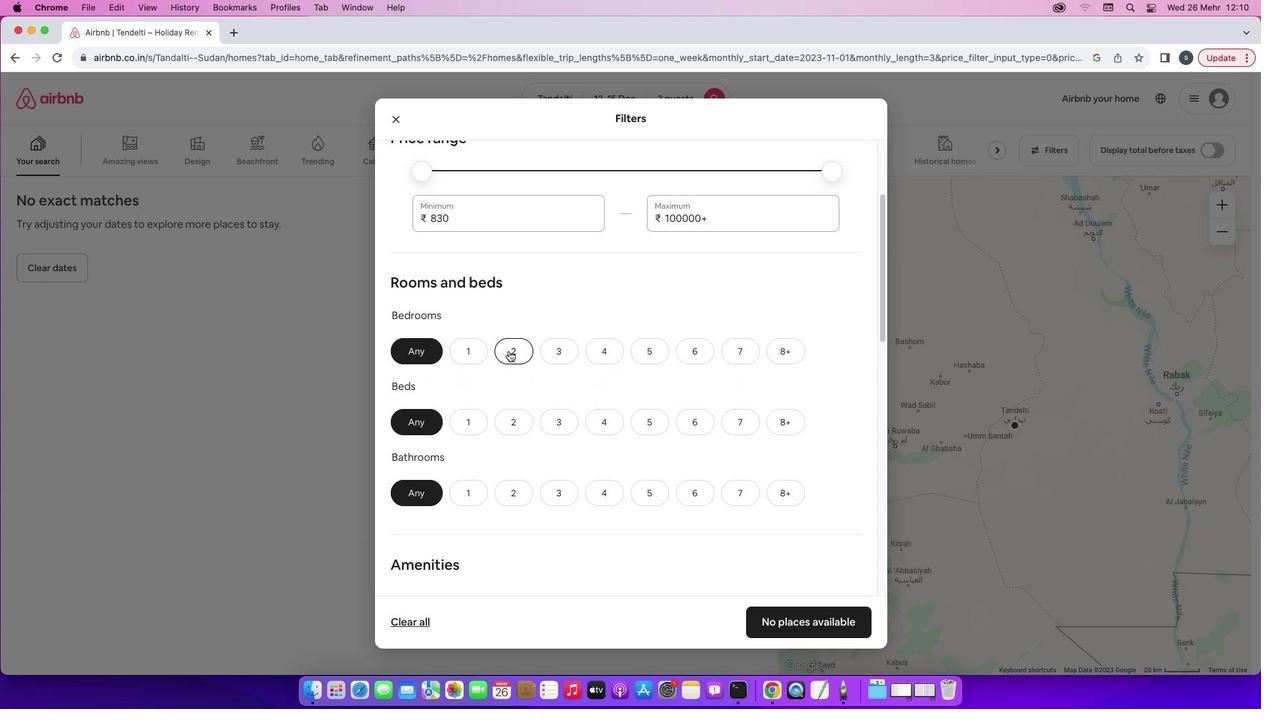
Action: Mouse pressed left at (509, 351)
Screenshot: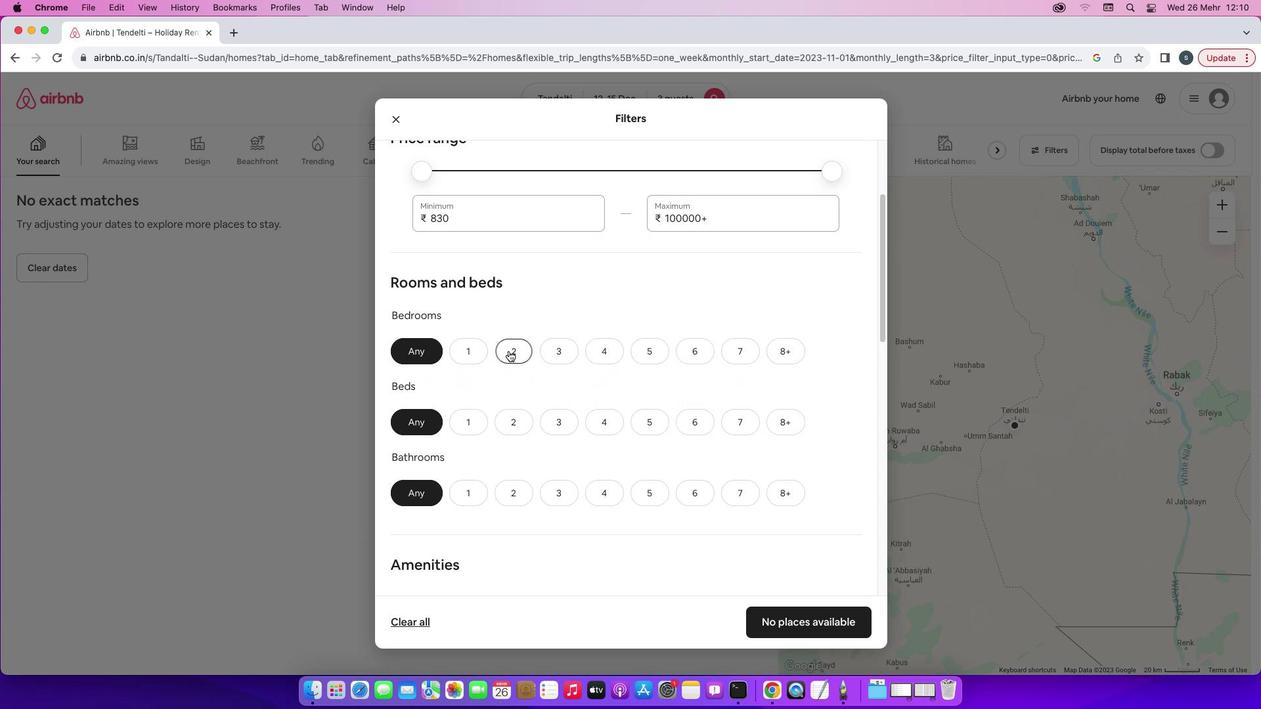 
Action: Mouse moved to (571, 421)
Screenshot: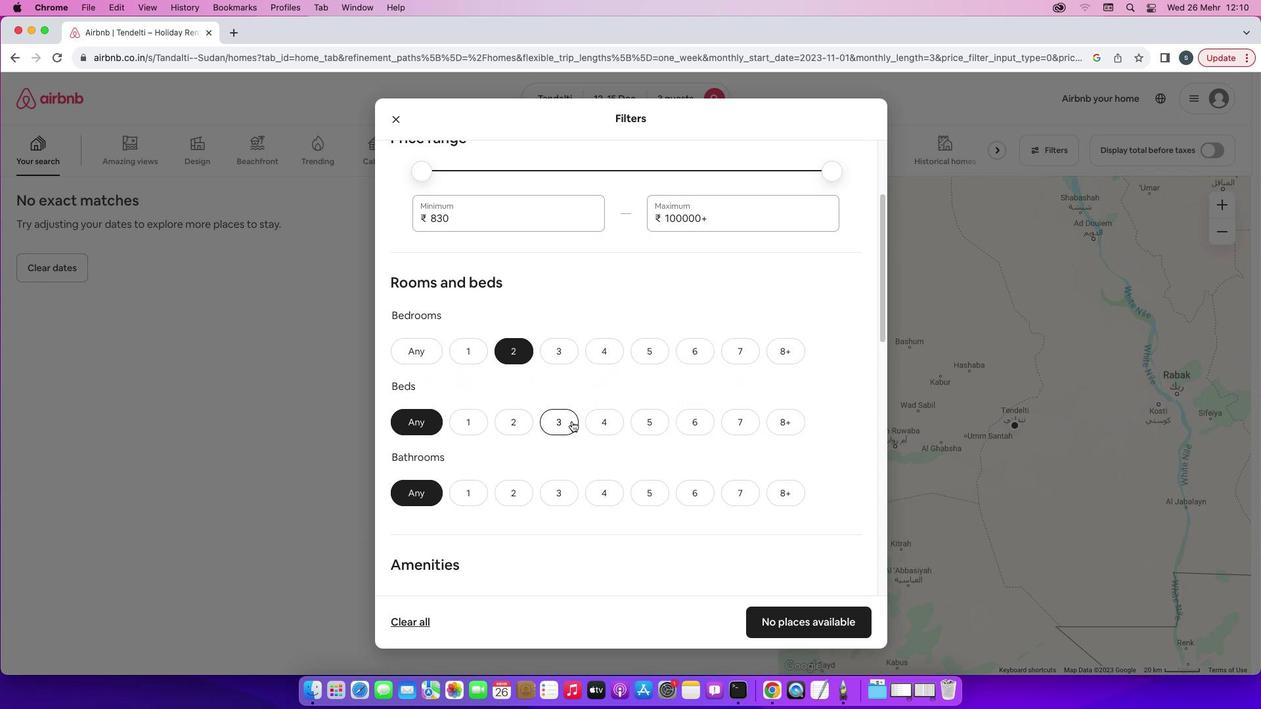 
Action: Mouse pressed left at (571, 421)
Screenshot: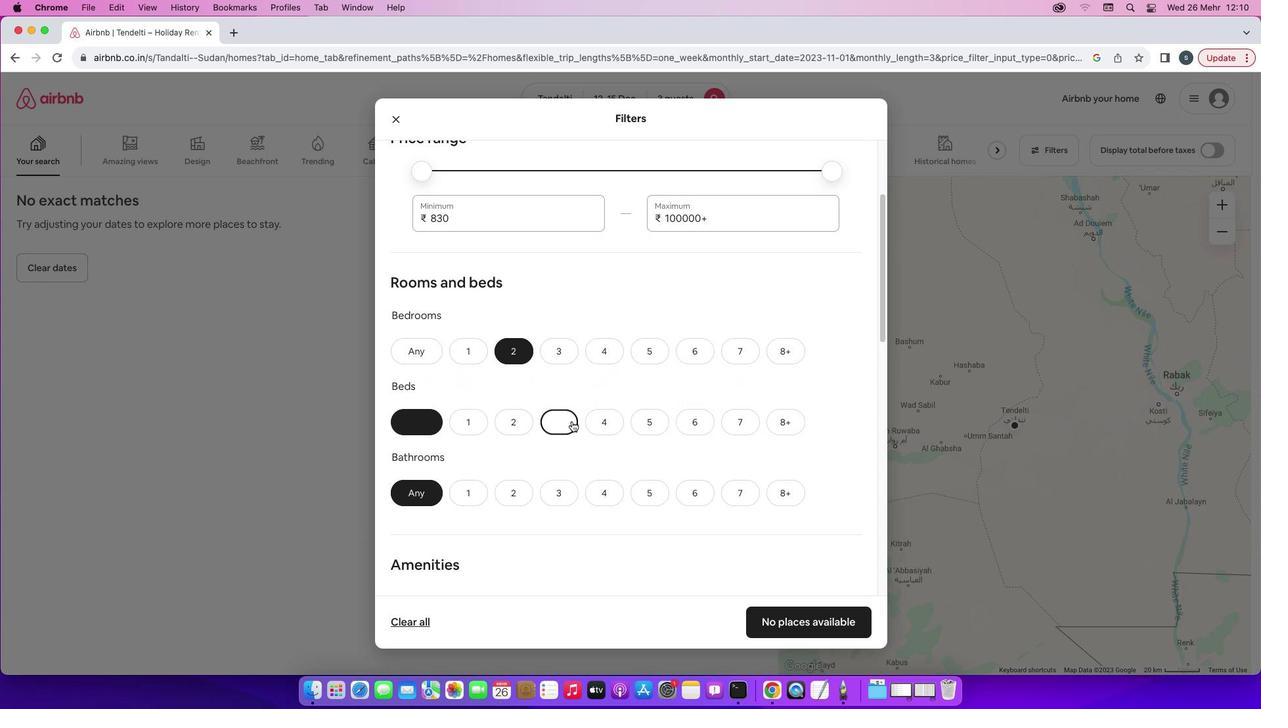 
Action: Mouse pressed left at (571, 421)
Screenshot: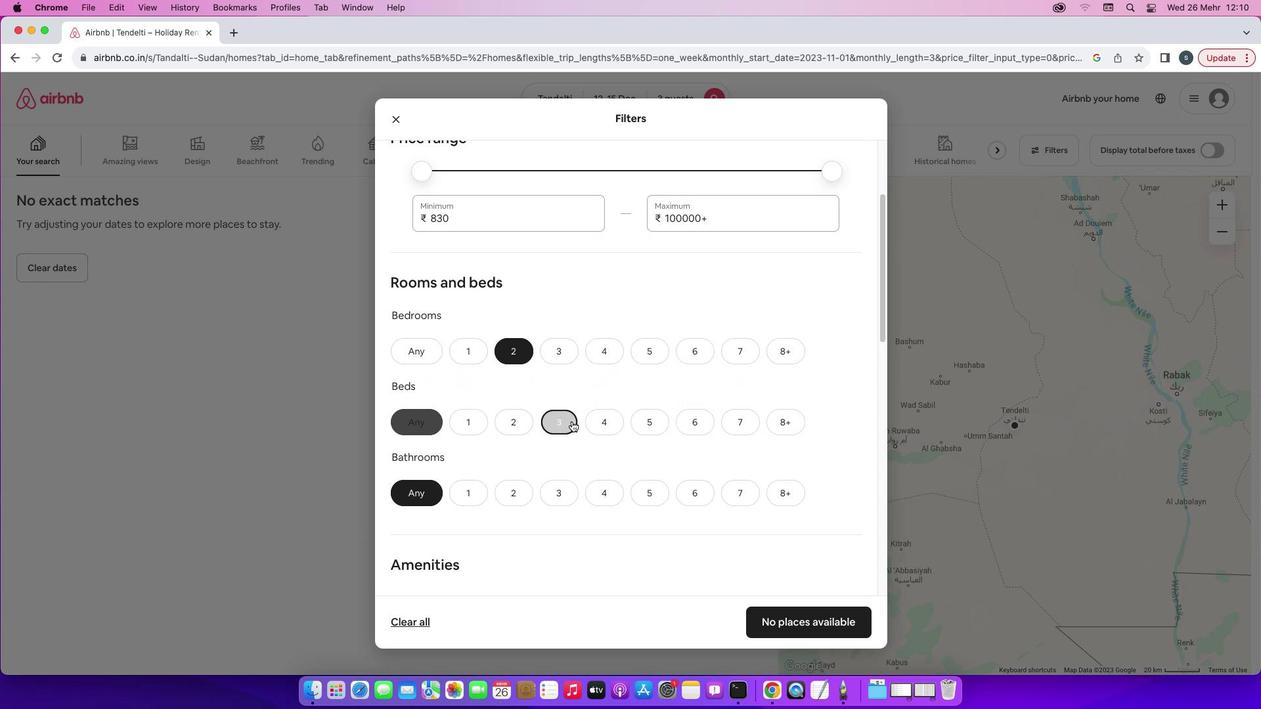 
Action: Mouse moved to (486, 495)
Screenshot: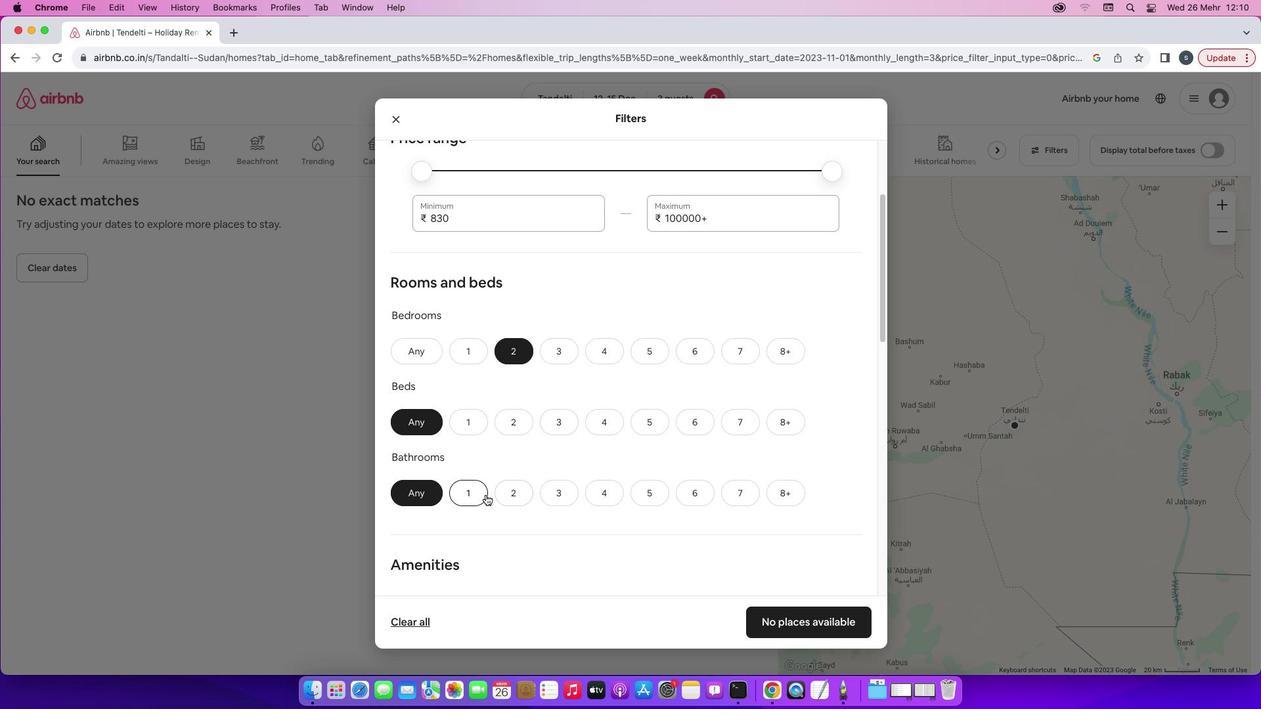 
Action: Mouse pressed left at (486, 495)
Screenshot: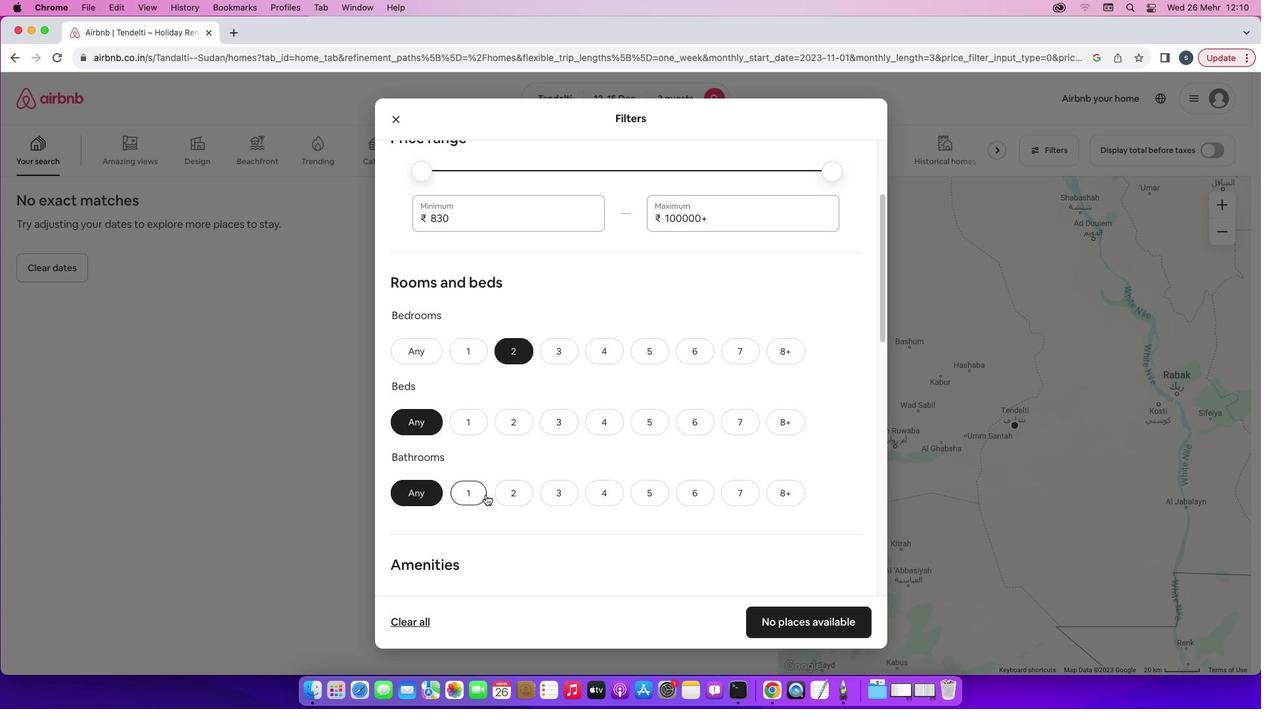 
Action: Mouse moved to (632, 508)
Screenshot: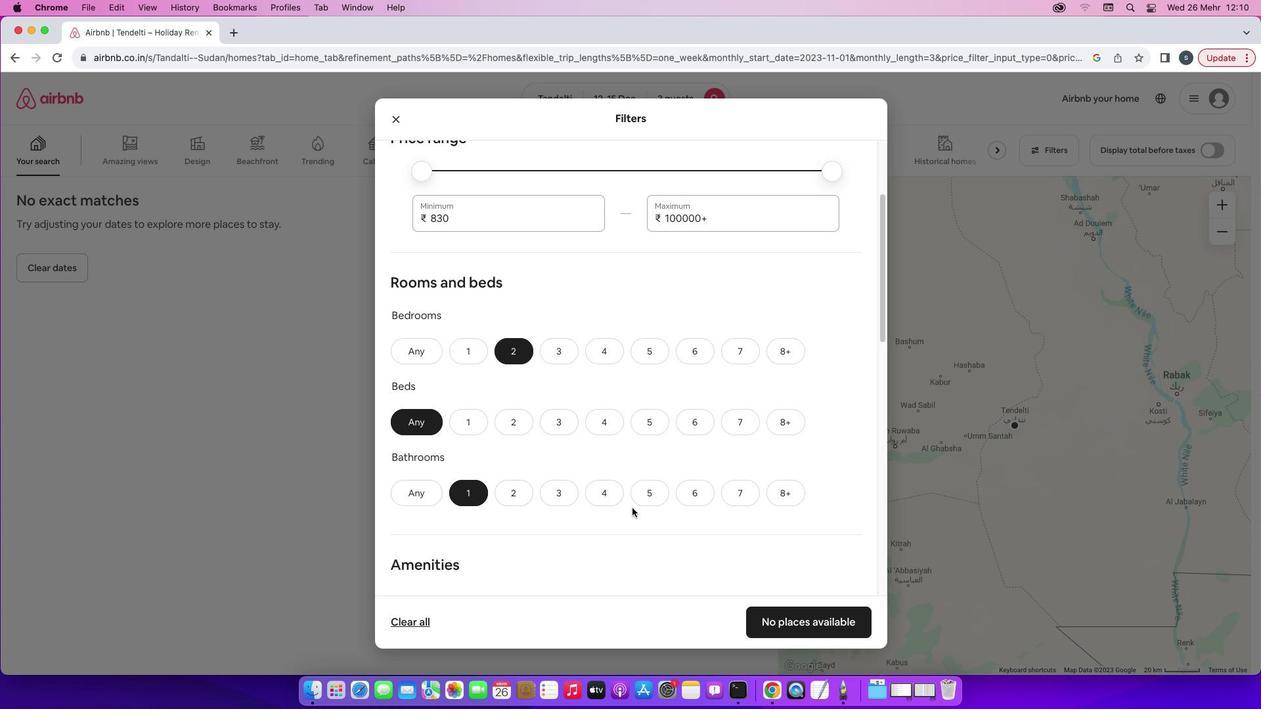 
Action: Mouse scrolled (632, 508) with delta (0, 0)
Screenshot: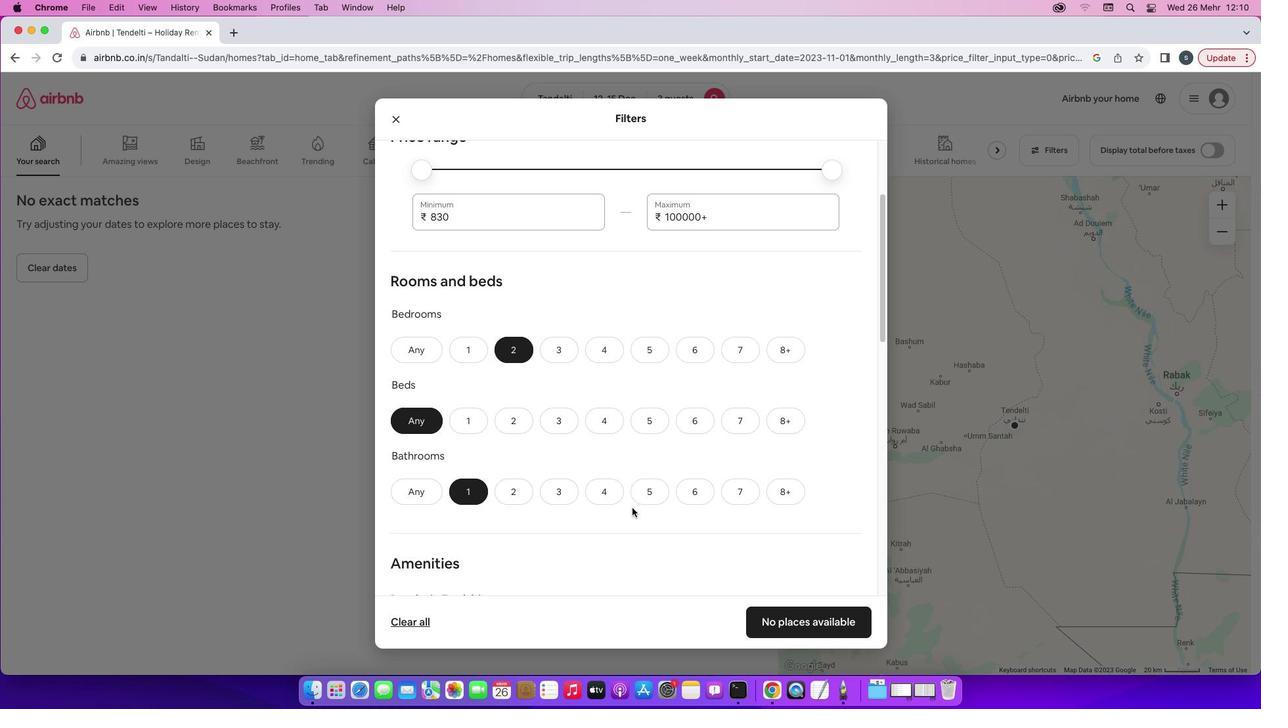 
Action: Mouse scrolled (632, 508) with delta (0, 0)
Screenshot: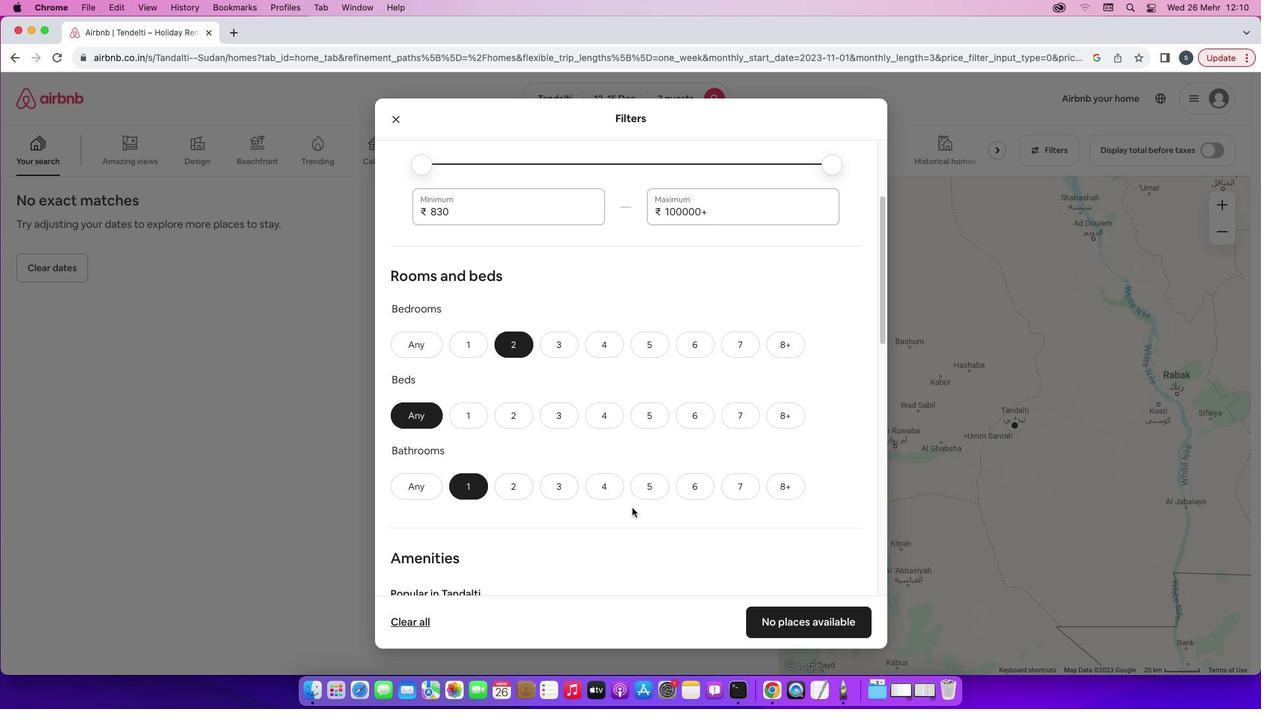 
Action: Mouse scrolled (632, 508) with delta (0, 0)
Screenshot: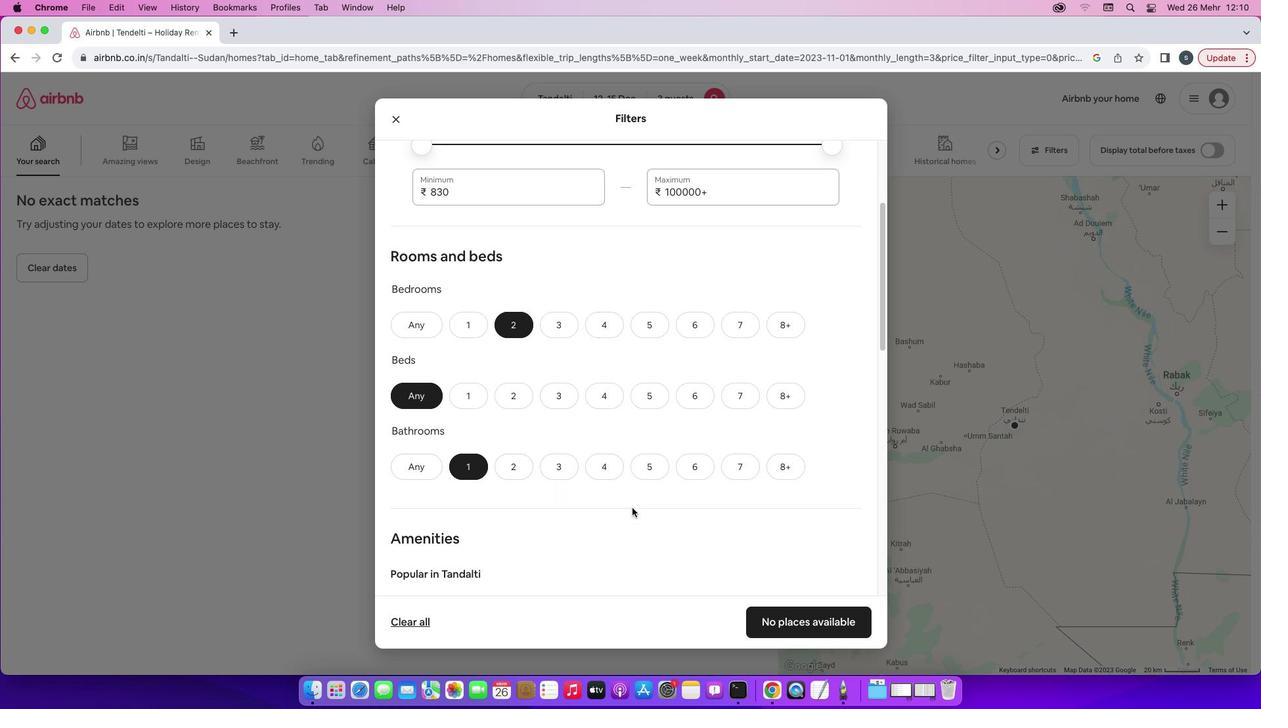 
Action: Mouse scrolled (632, 508) with delta (0, 0)
Screenshot: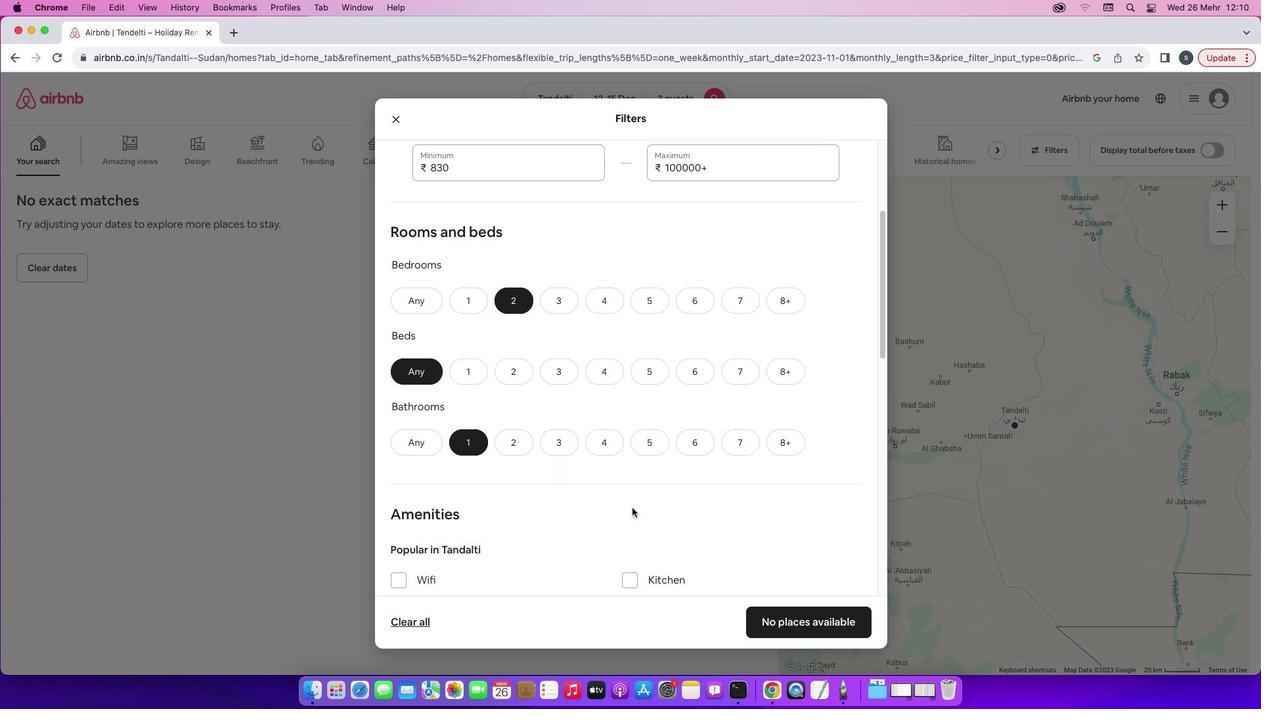 
Action: Mouse scrolled (632, 508) with delta (0, -1)
Screenshot: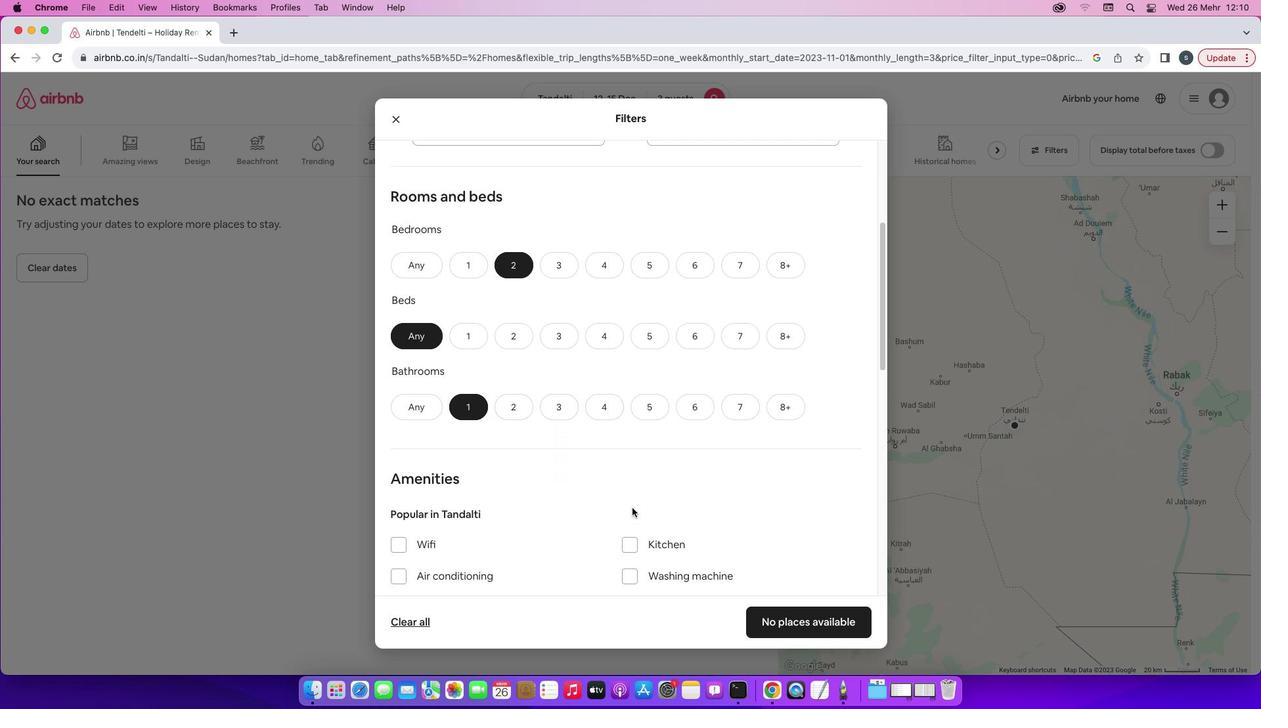 
Action: Mouse scrolled (632, 508) with delta (0, 0)
Screenshot: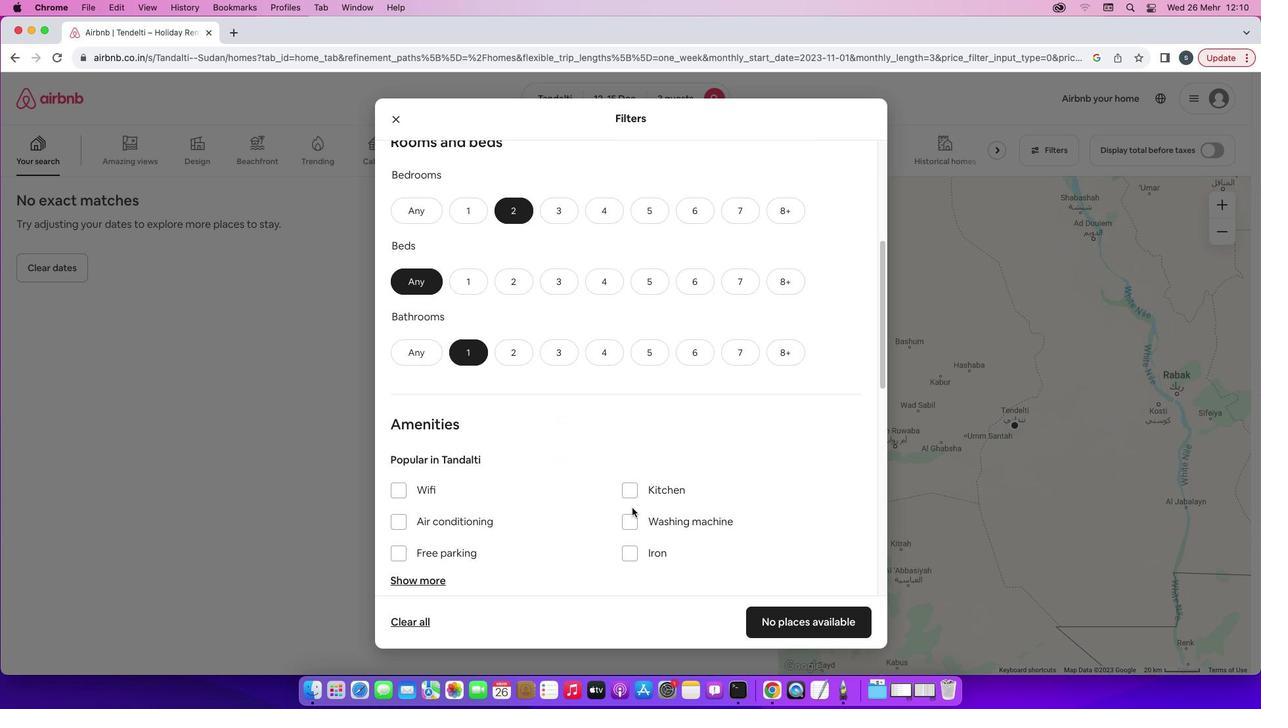
Action: Mouse scrolled (632, 508) with delta (0, 0)
Screenshot: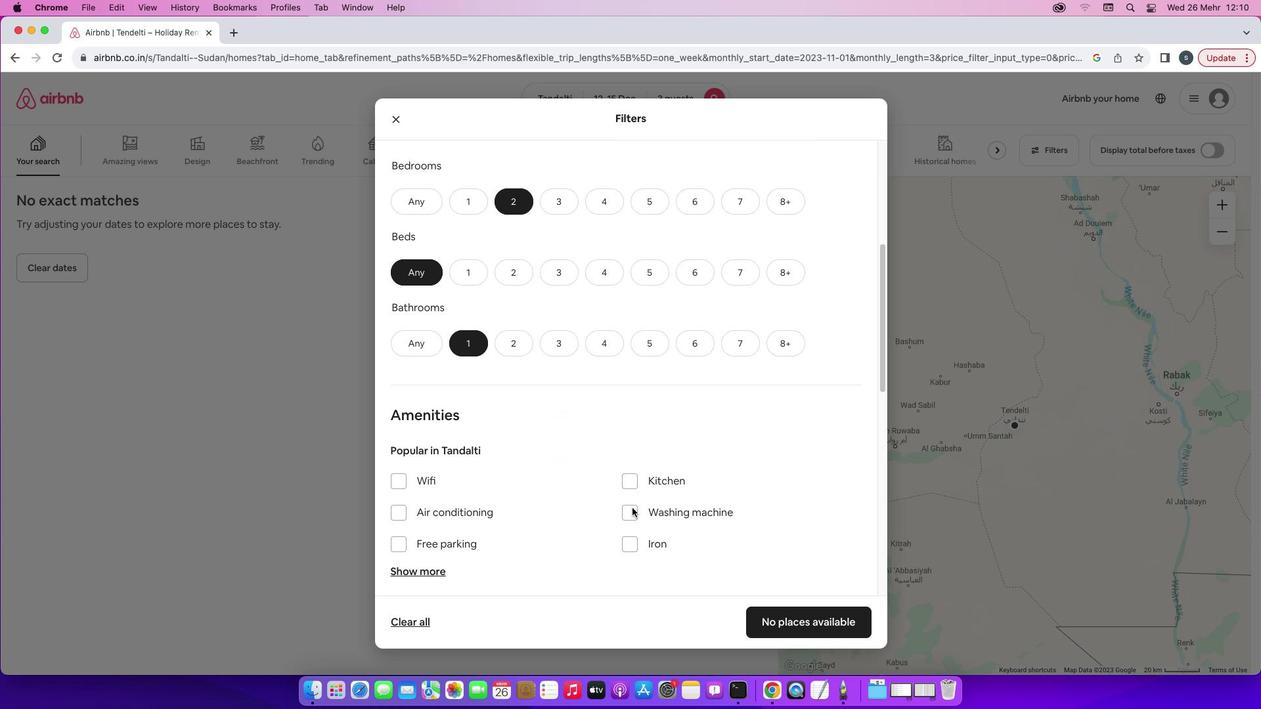 
Action: Mouse scrolled (632, 508) with delta (0, 0)
Screenshot: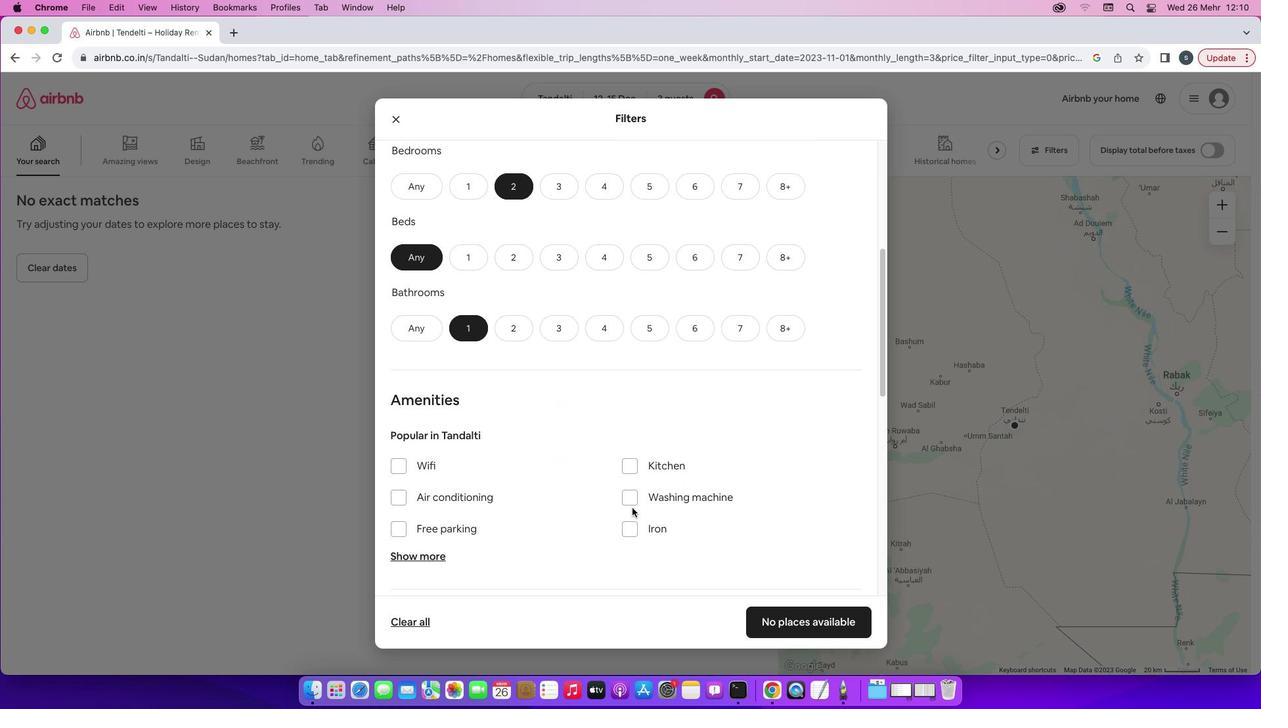 
Action: Mouse scrolled (632, 508) with delta (0, 0)
Screenshot: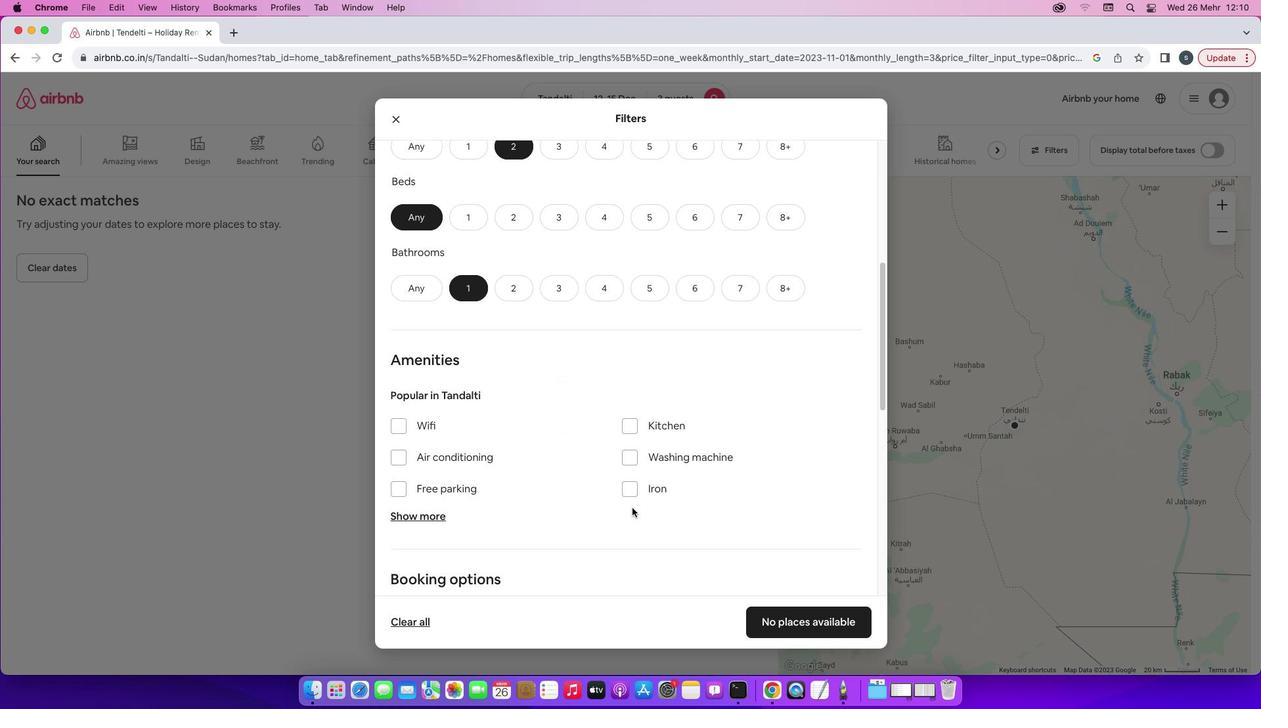 
Action: Mouse scrolled (632, 508) with delta (0, 0)
Screenshot: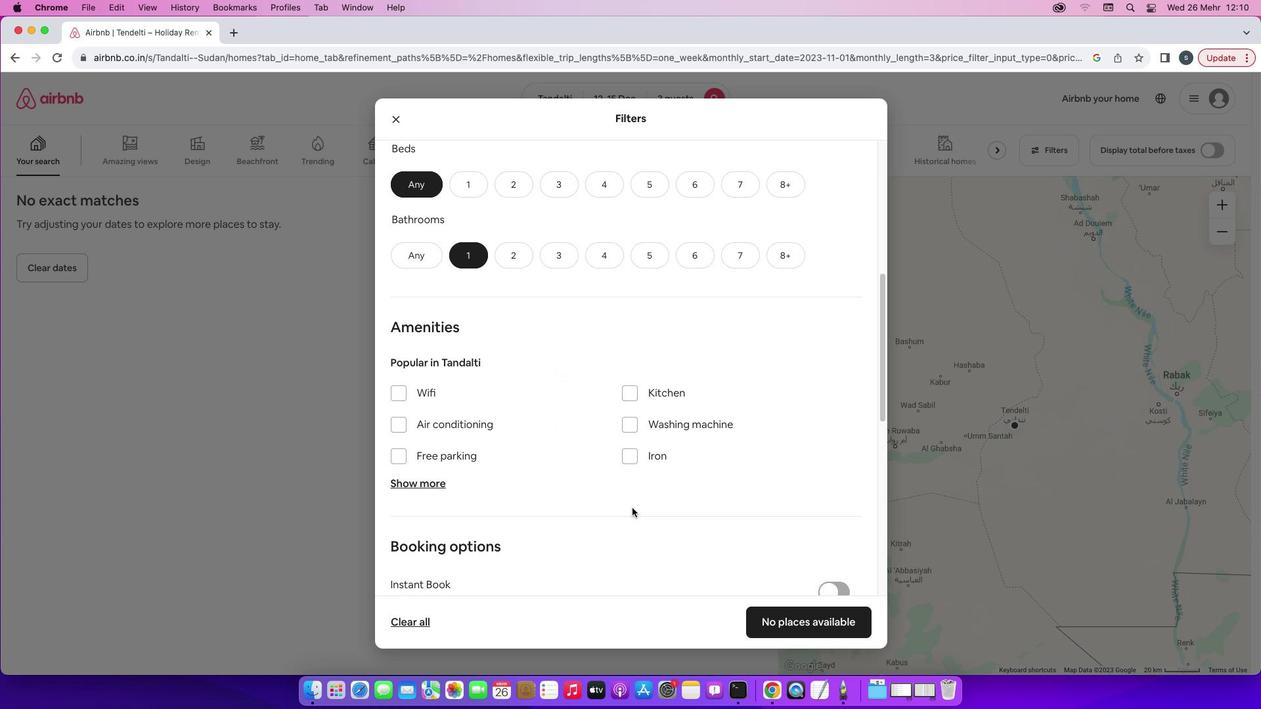 
Action: Mouse moved to (647, 498)
Screenshot: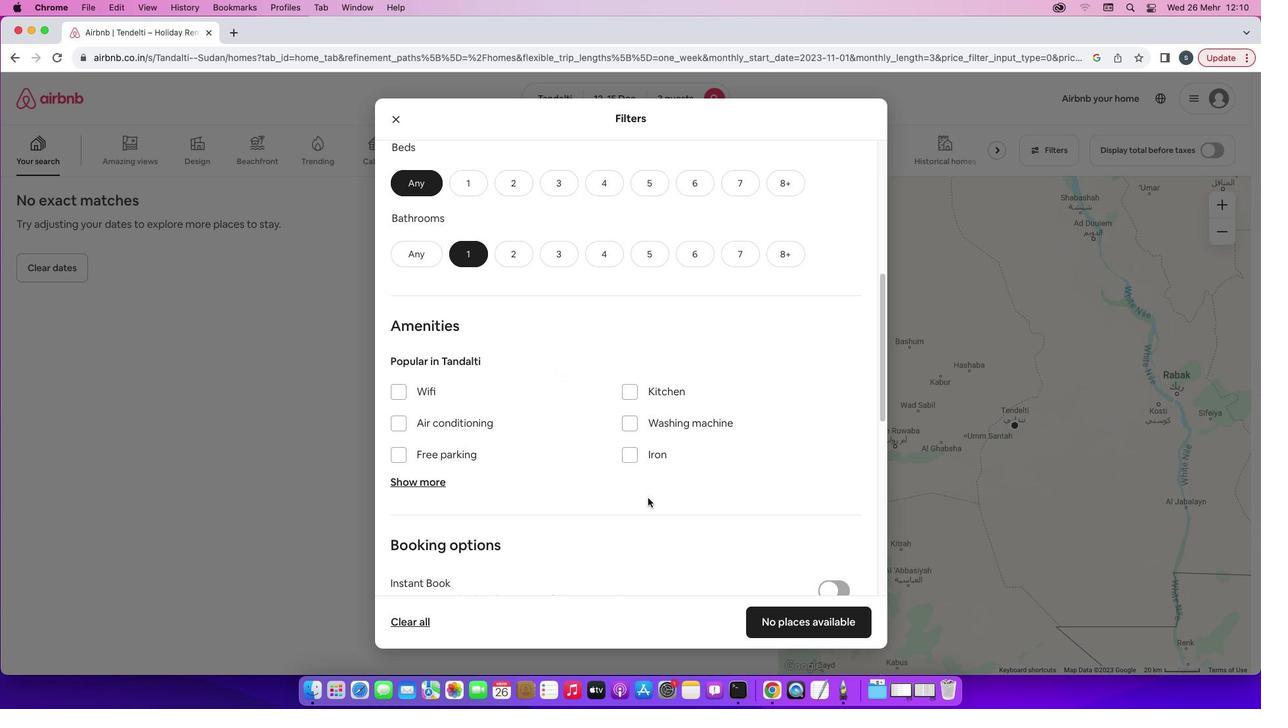 
Action: Mouse scrolled (647, 498) with delta (0, 0)
Screenshot: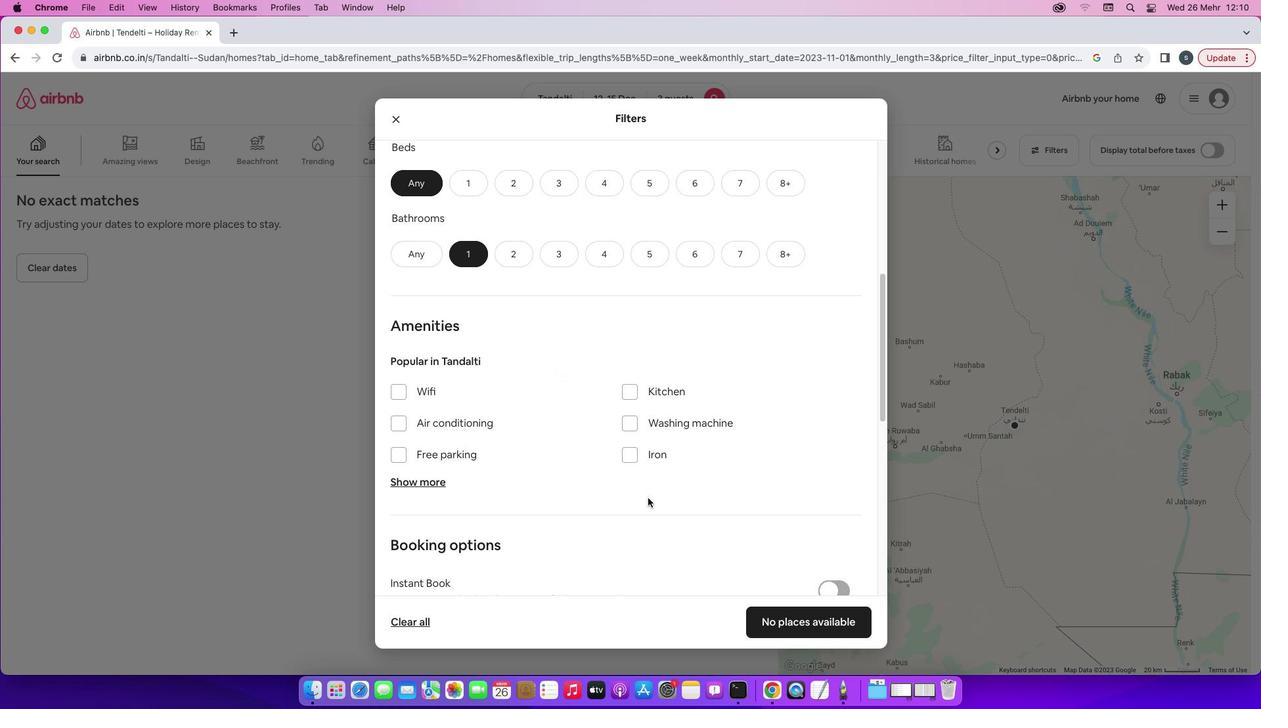 
Action: Mouse scrolled (647, 498) with delta (0, 0)
Screenshot: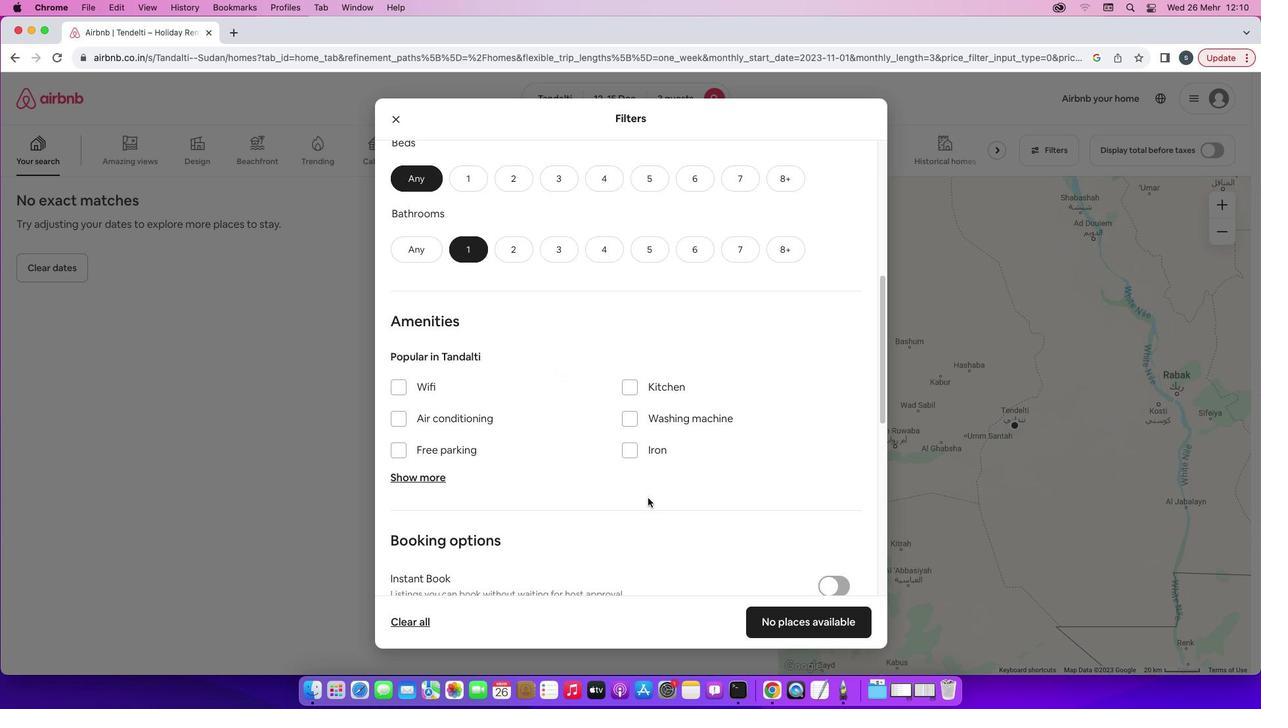 
Action: Mouse scrolled (647, 498) with delta (0, 0)
Screenshot: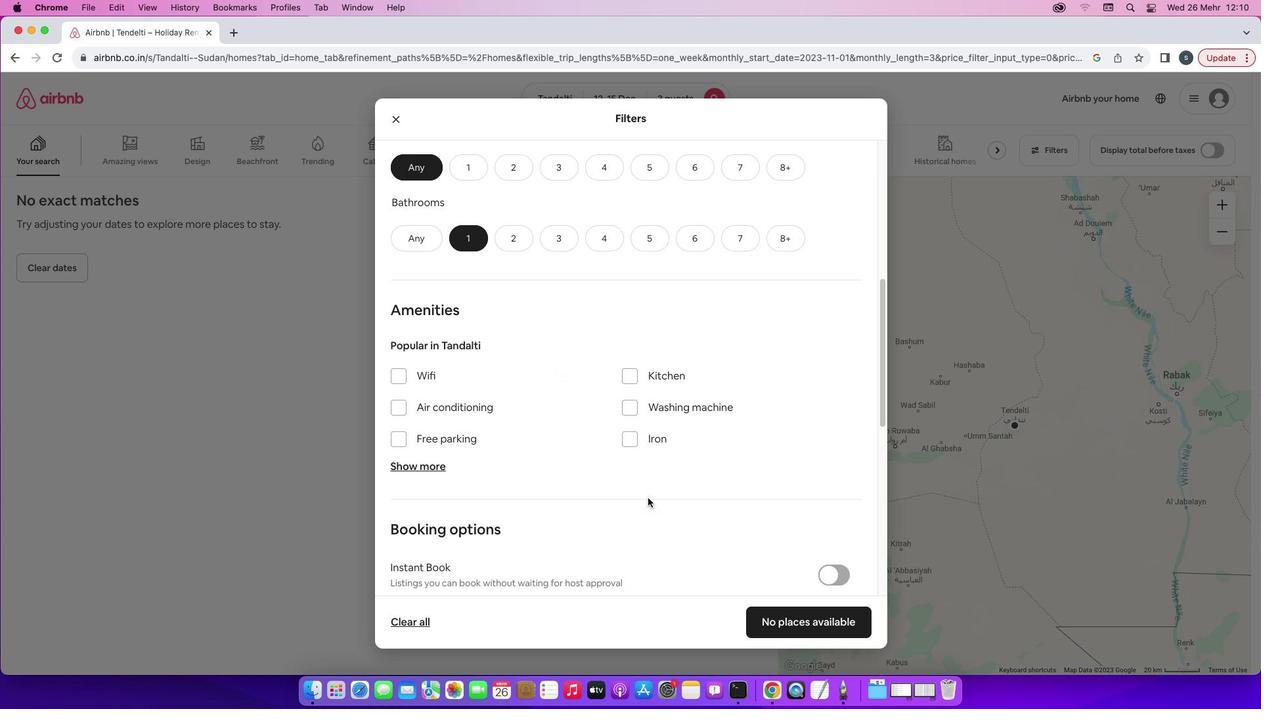 
Action: Mouse scrolled (647, 498) with delta (0, -1)
Screenshot: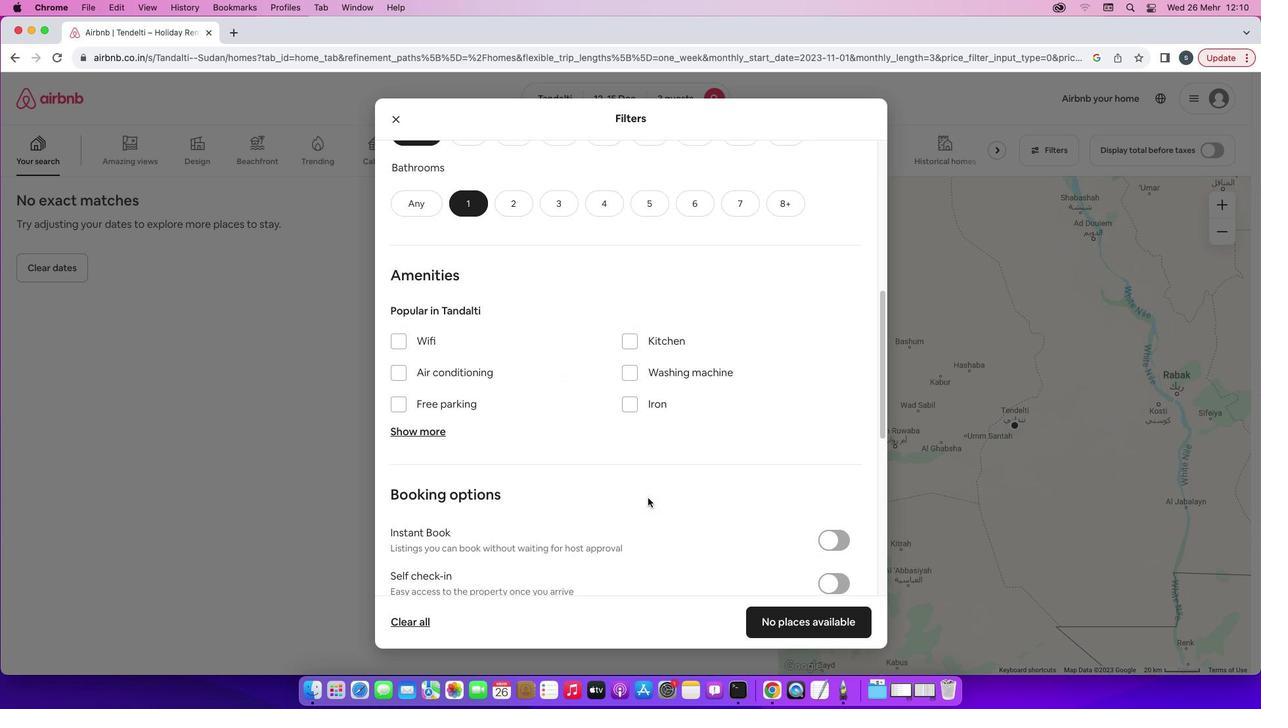 
Action: Mouse scrolled (647, 498) with delta (0, -1)
Screenshot: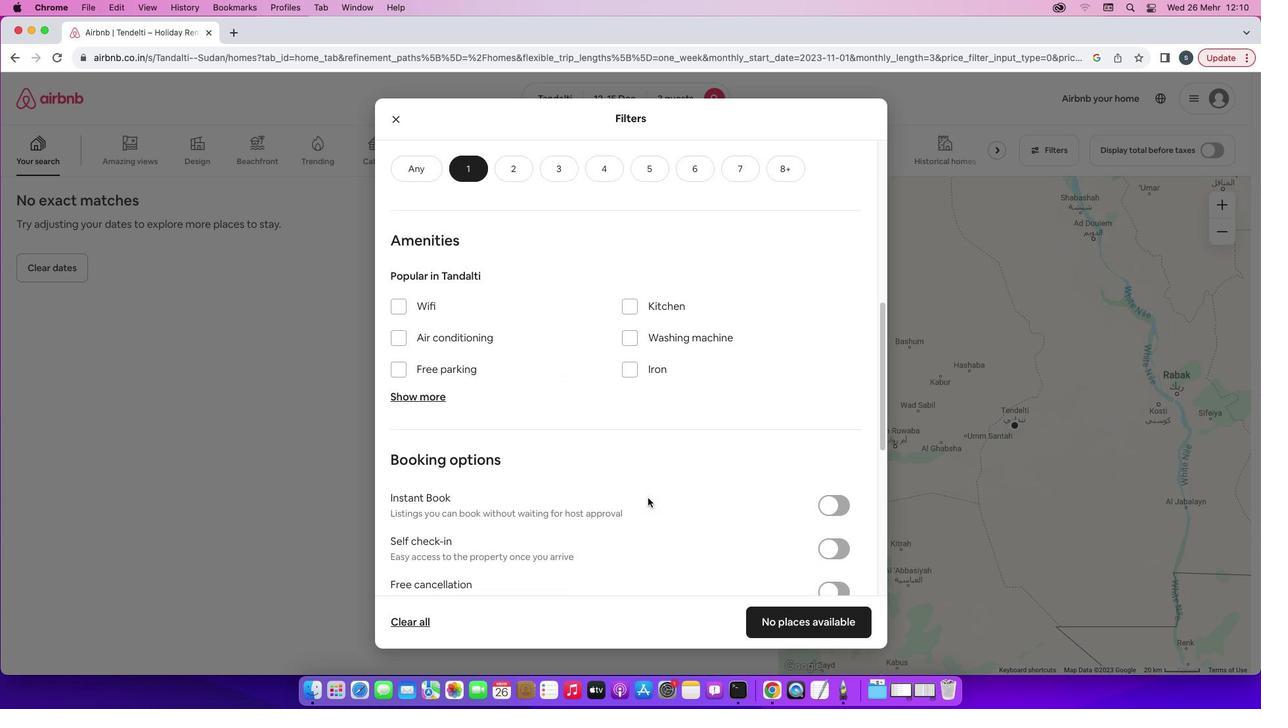 
Action: Mouse scrolled (647, 498) with delta (0, 0)
Screenshot: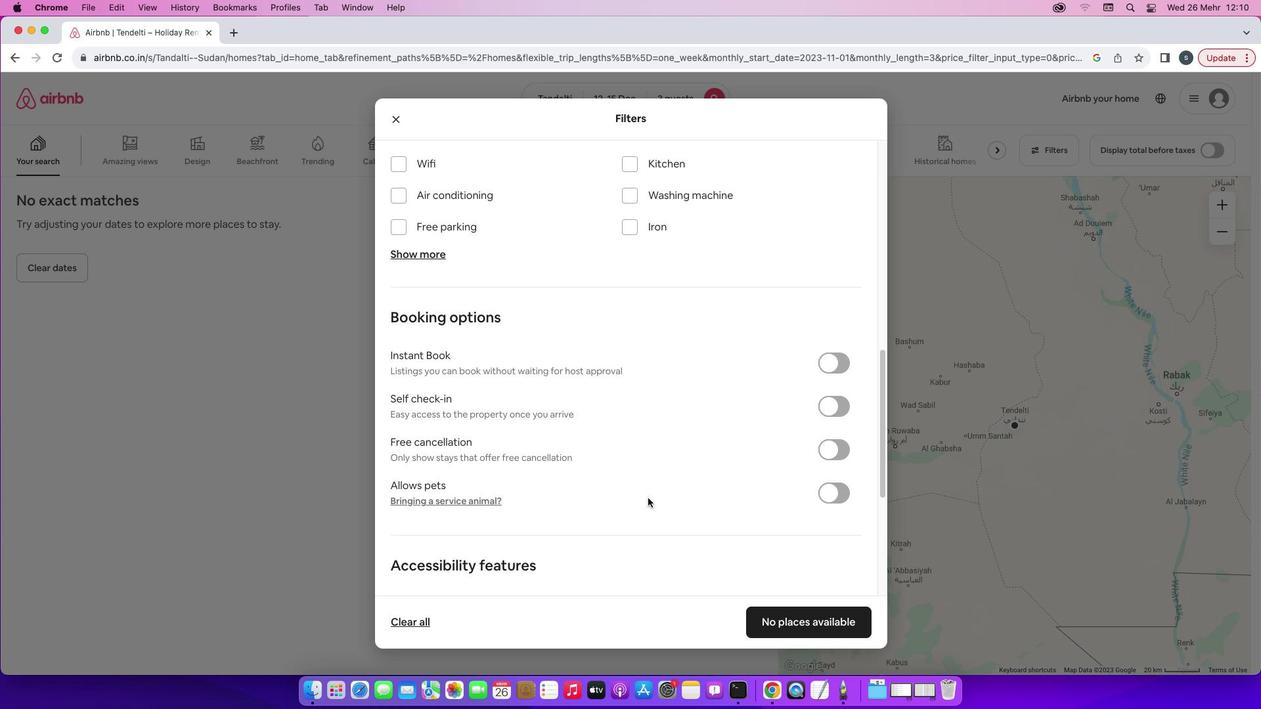 
Action: Mouse scrolled (647, 498) with delta (0, 0)
Screenshot: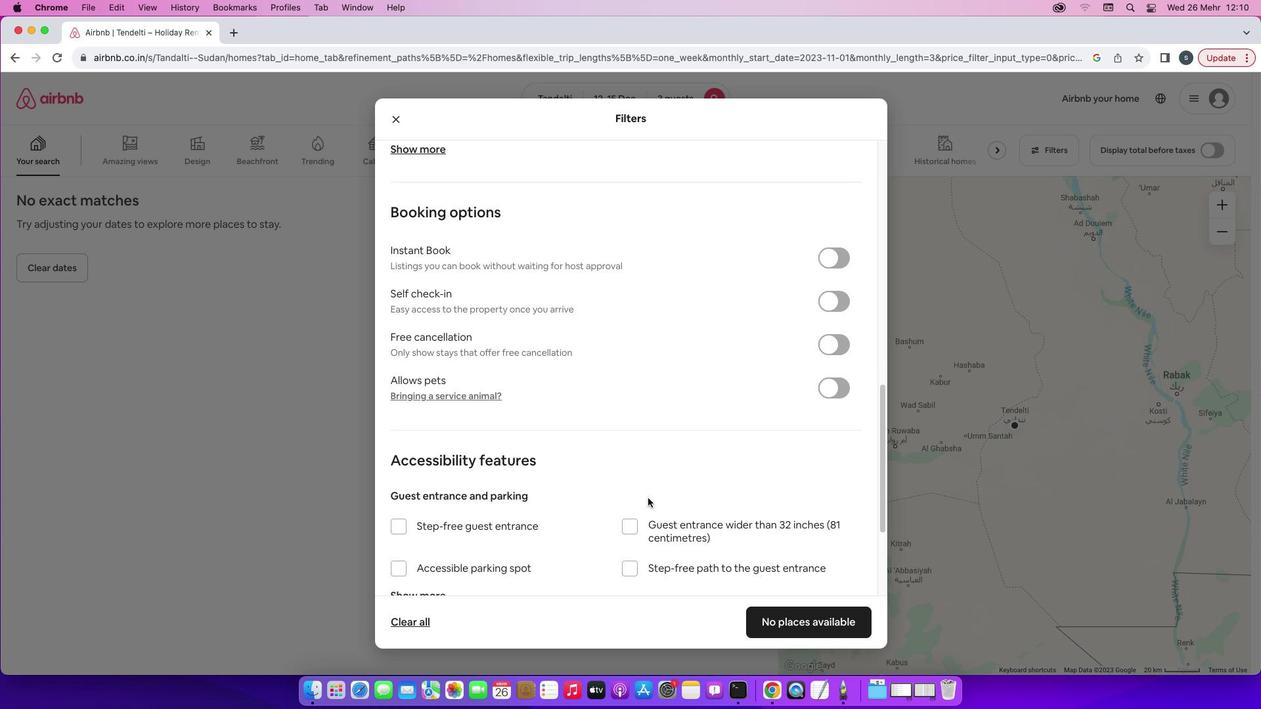 
Action: Mouse scrolled (647, 498) with delta (0, -1)
Screenshot: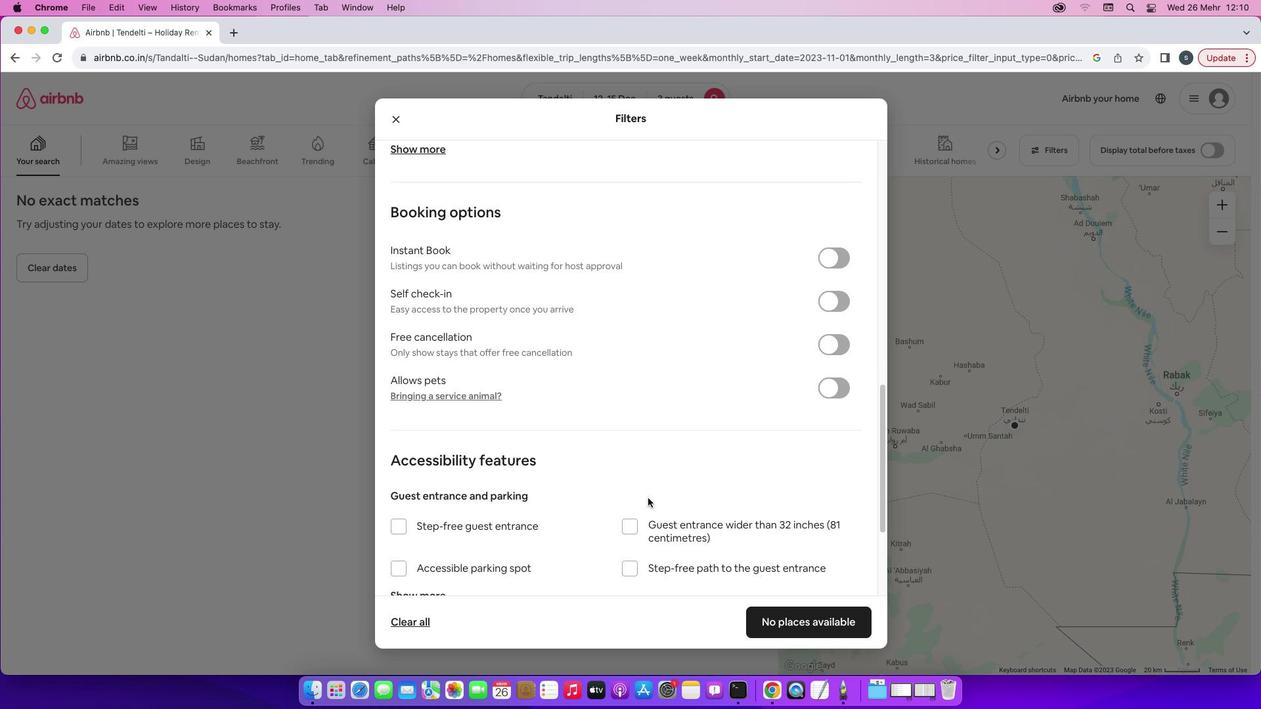 
Action: Mouse scrolled (647, 498) with delta (0, -3)
Screenshot: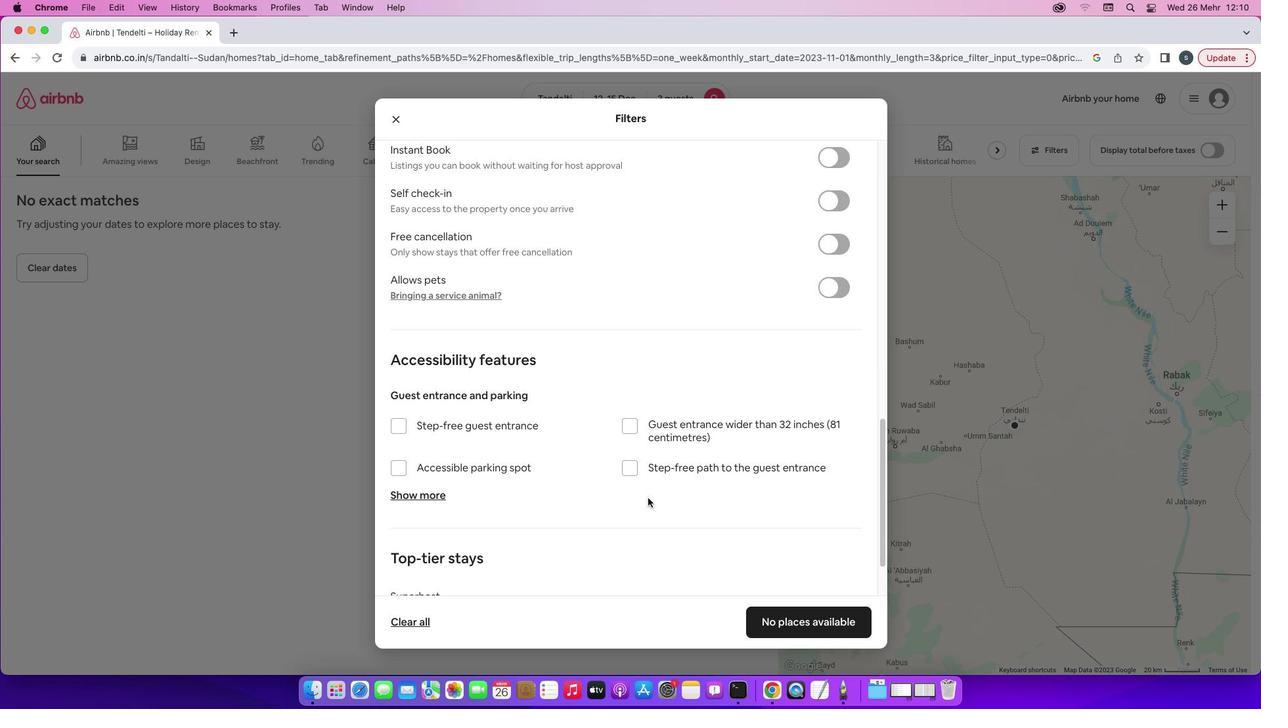 
Action: Mouse scrolled (647, 498) with delta (0, -3)
Screenshot: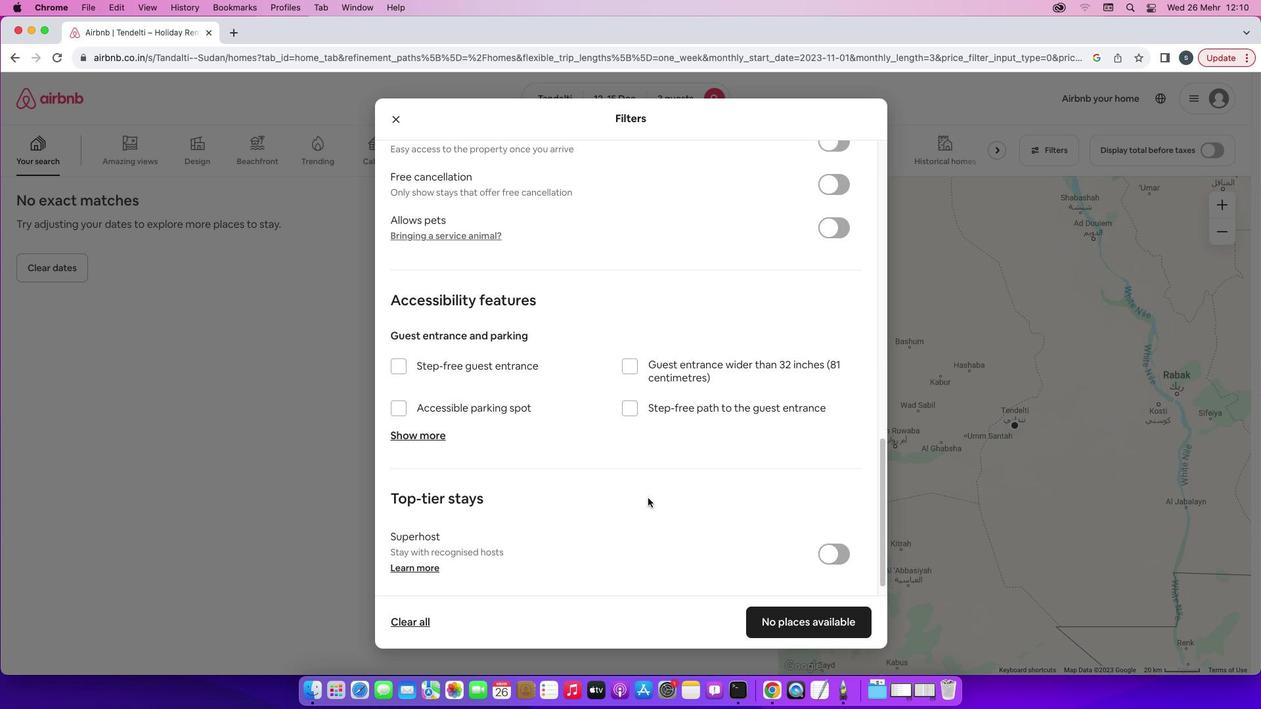 
Action: Mouse moved to (780, 626)
Screenshot: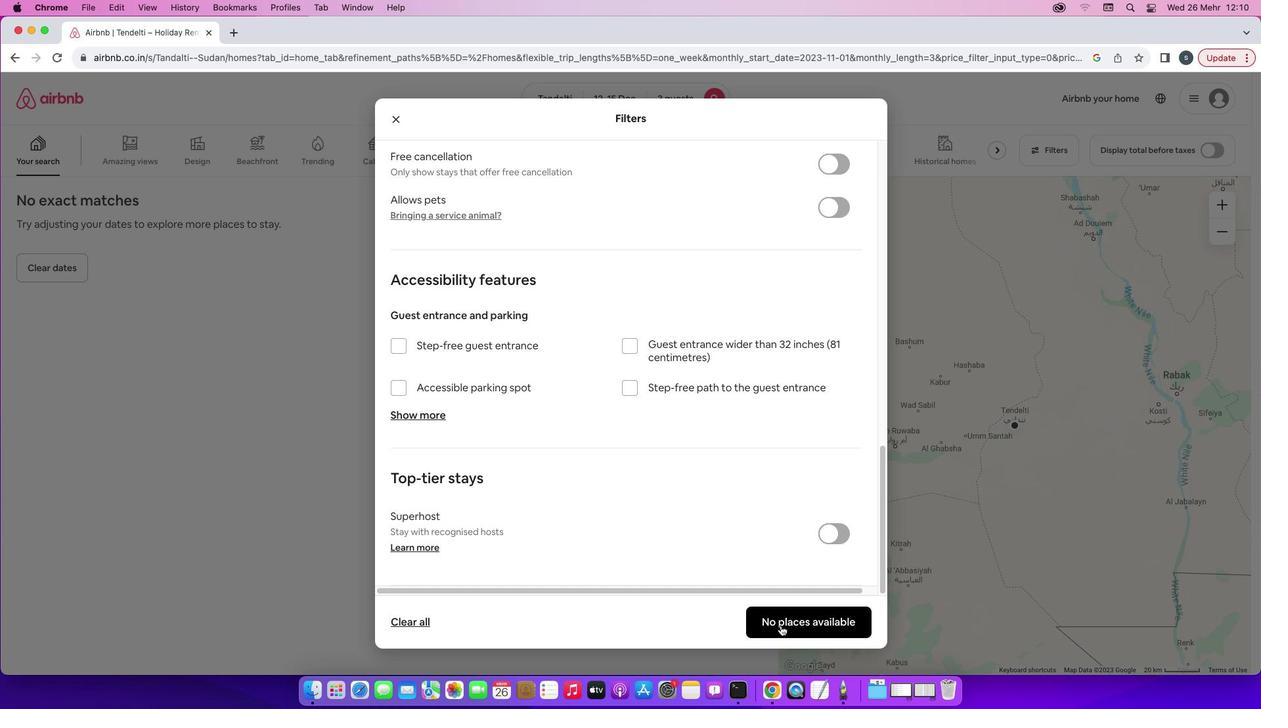 
Action: Mouse pressed left at (780, 626)
Screenshot: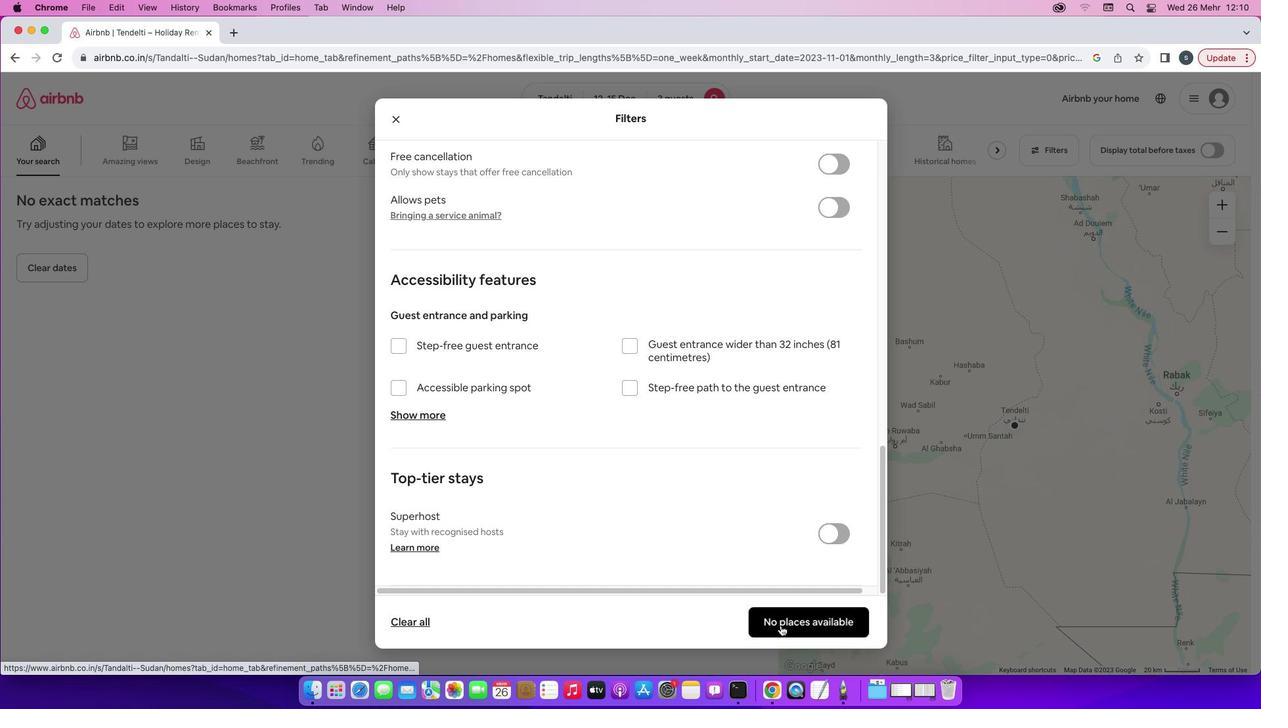 
Action: Mouse moved to (576, 397)
Screenshot: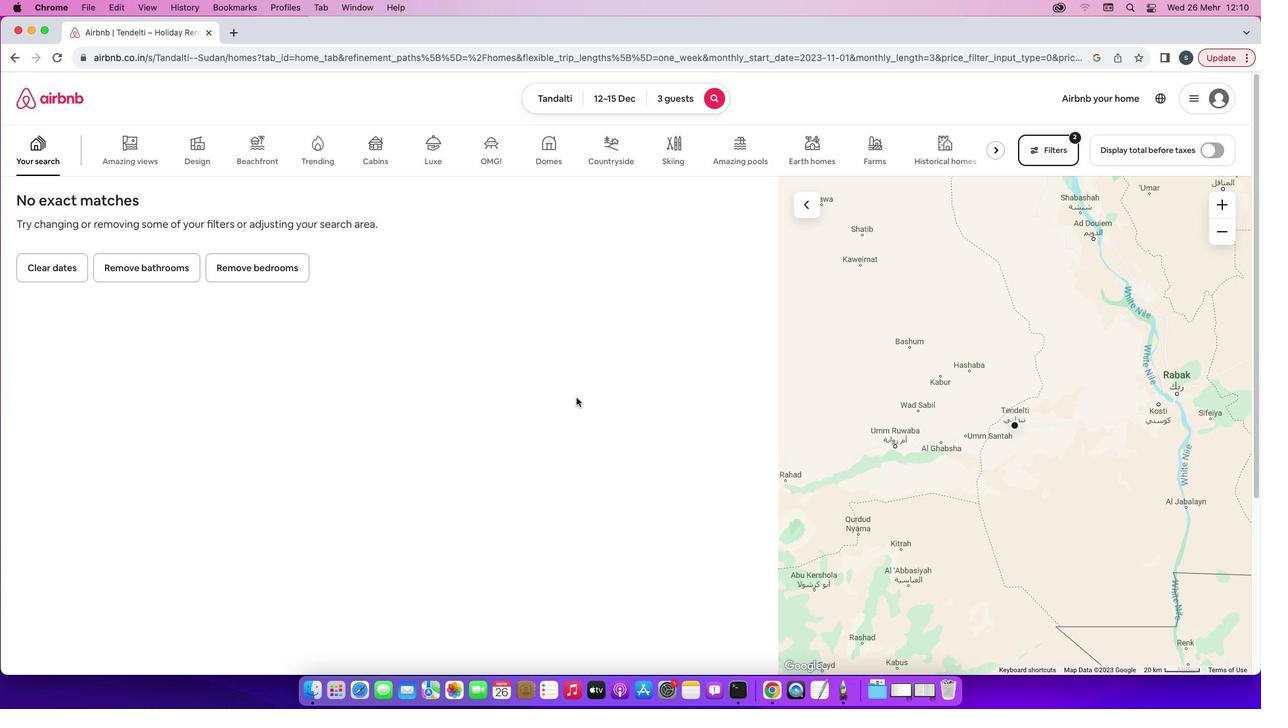 
